 Task: Open a Blog Post Template save the file as worksheetAdd Heading 'Biotechnology' ,with the main content Biotechnology involves the application of biological processes, organisms, or systems to develop technological solutions. It encompasses areas such as genetic engineering, pharmaceuticals, agriculture, and environmental remediation. Biotechnology offers potential advancements in areas like drug discovery, biofuels, and sustainable agriculture practices. ,with the main content Biotechnology involves the application of biological processes, organisms, or systems to develop technological solutions. It encompasses areas such as genetic engineering, pharmaceuticals, agriculture, and environmental remediation. Biotechnology offers potential advancements in areas like drug discovery, biofuels, and sustainable agriculture practices.and font size to the main content 20 Apply Font Style Kunstler Scriptand font size to the heading 16 Change heading alignment to  Center
Action: Mouse moved to (25, 28)
Screenshot: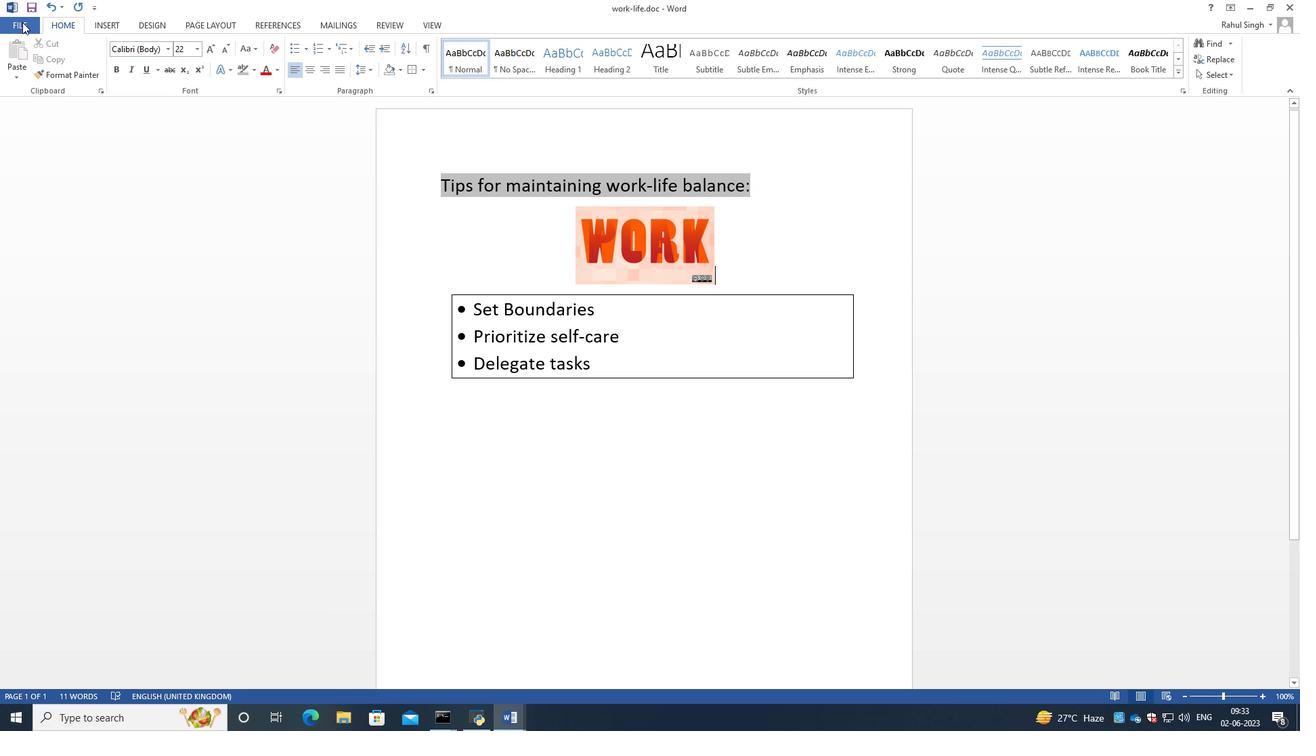 
Action: Mouse pressed left at (25, 28)
Screenshot: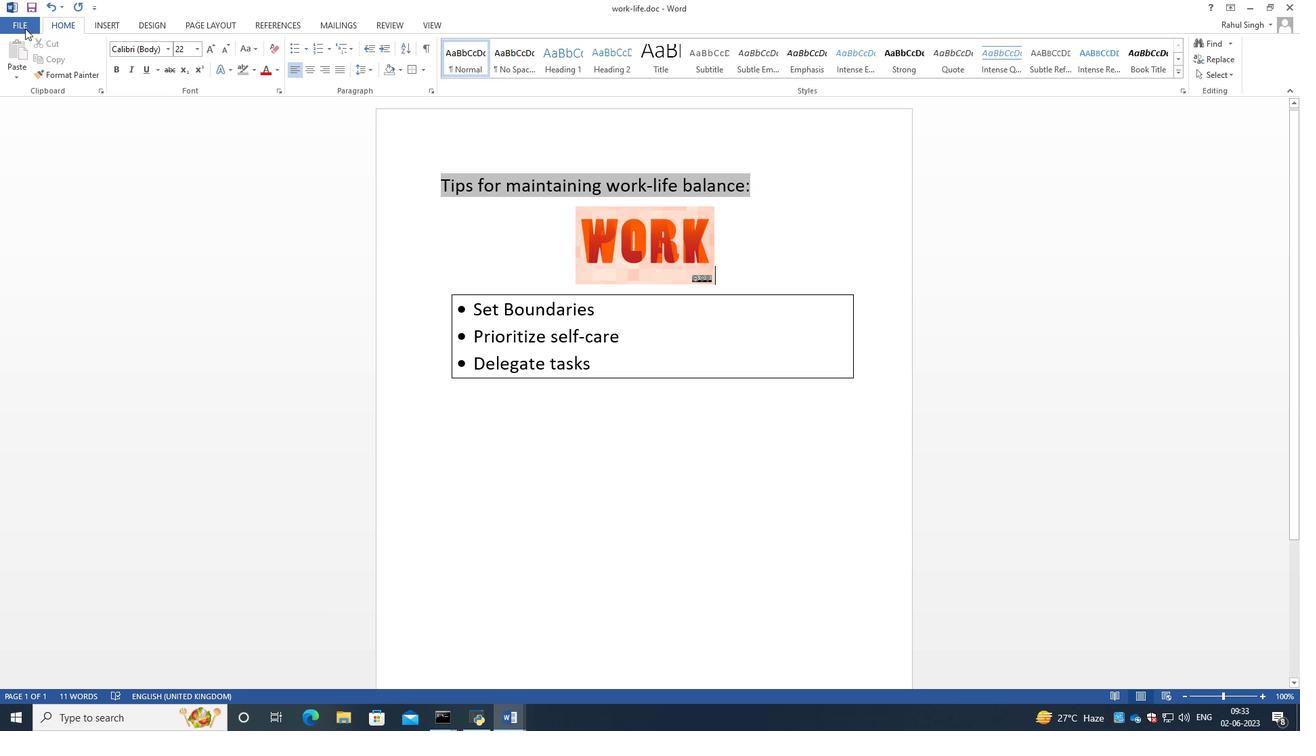 
Action: Mouse moved to (46, 89)
Screenshot: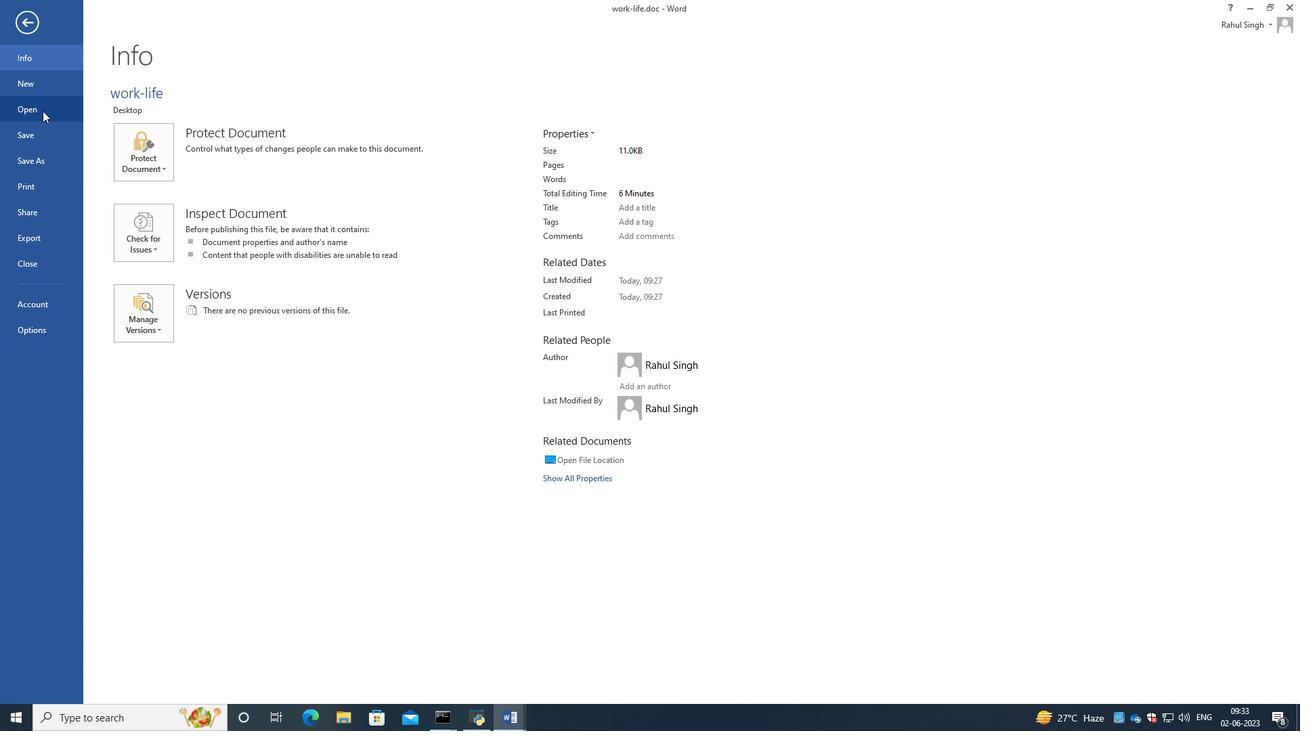 
Action: Mouse pressed left at (46, 89)
Screenshot: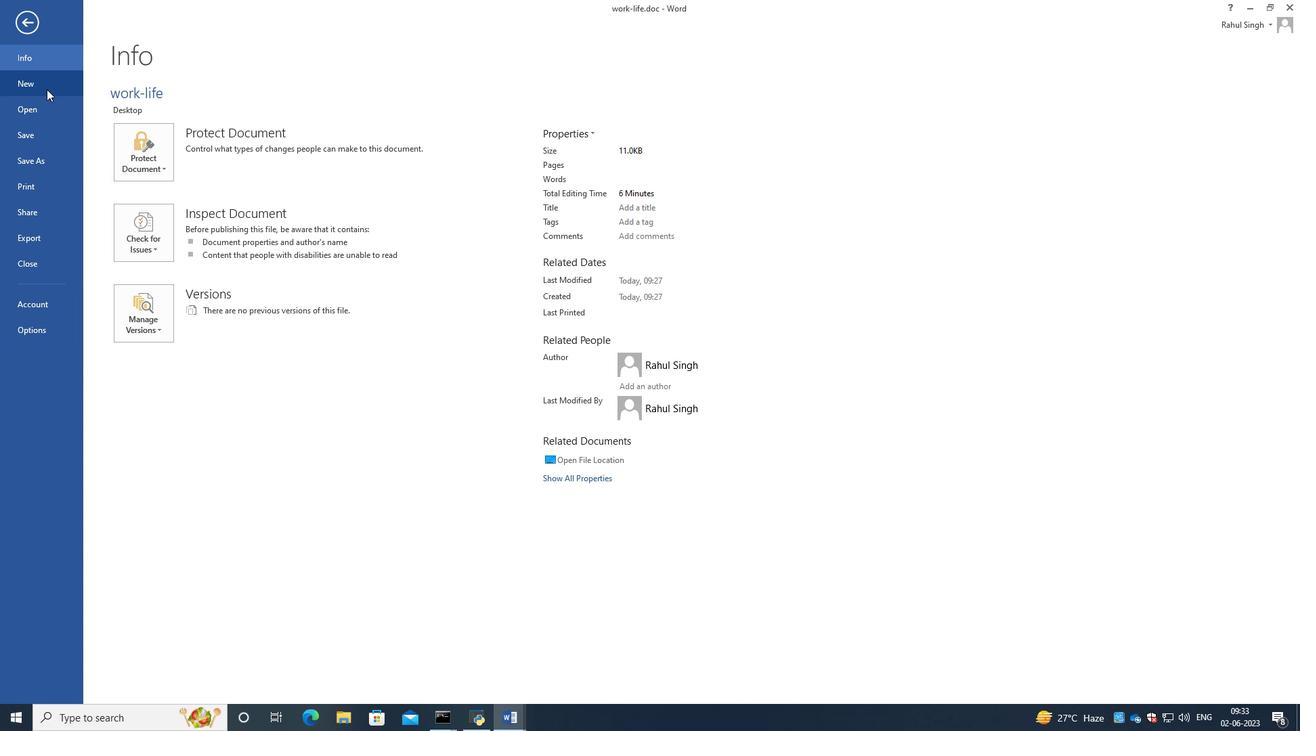 
Action: Mouse moved to (189, 206)
Screenshot: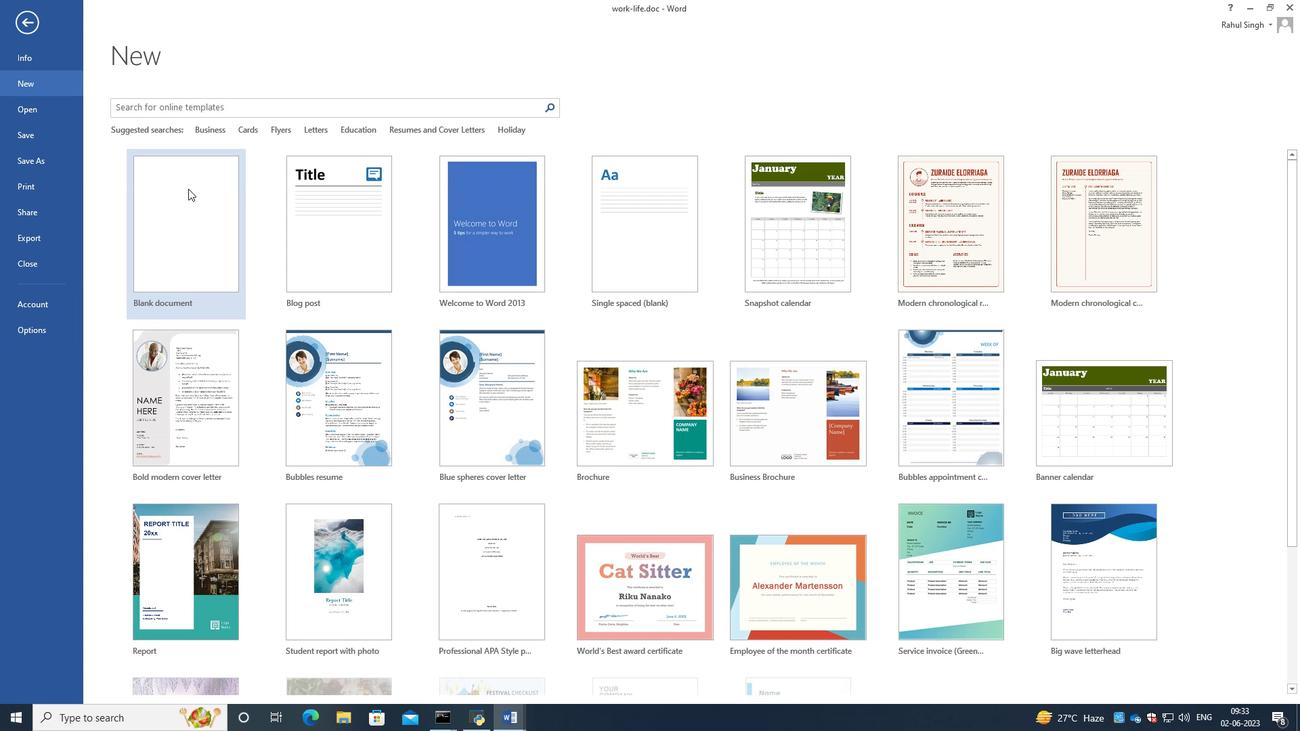 
Action: Mouse pressed left at (189, 206)
Screenshot: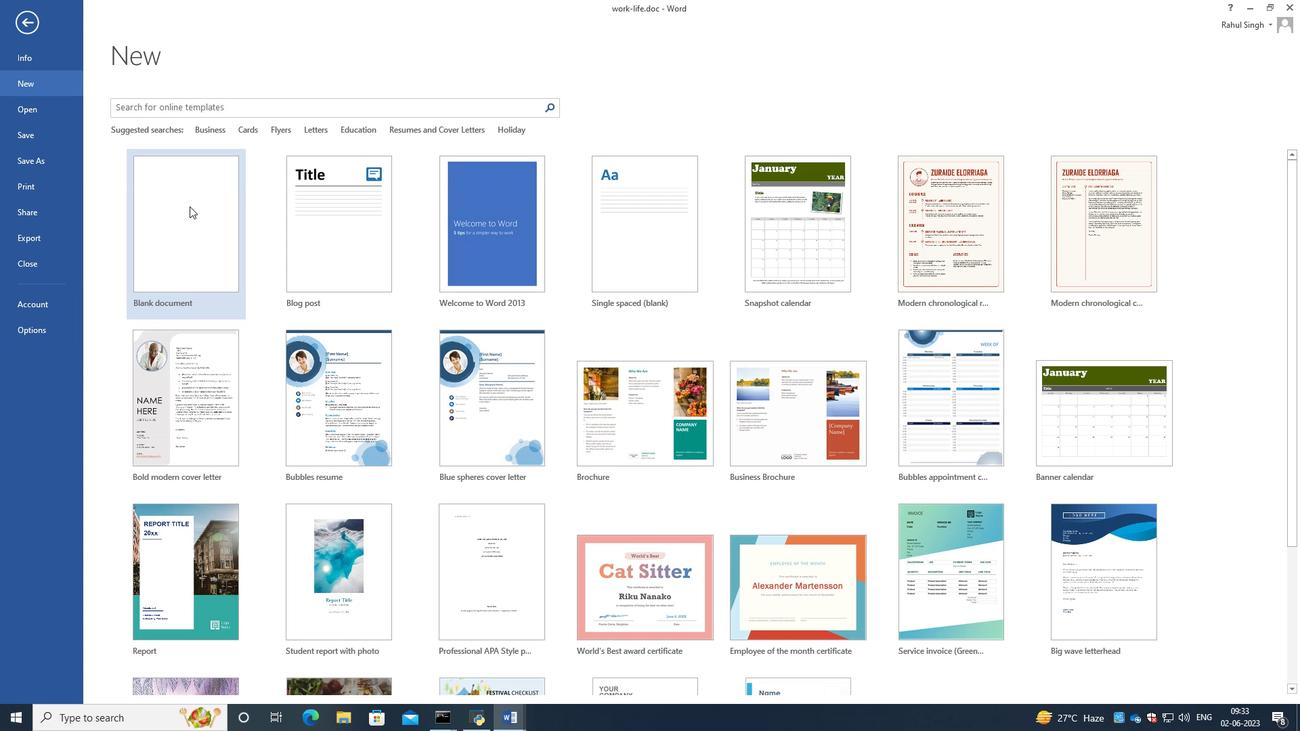 
Action: Mouse moved to (24, 27)
Screenshot: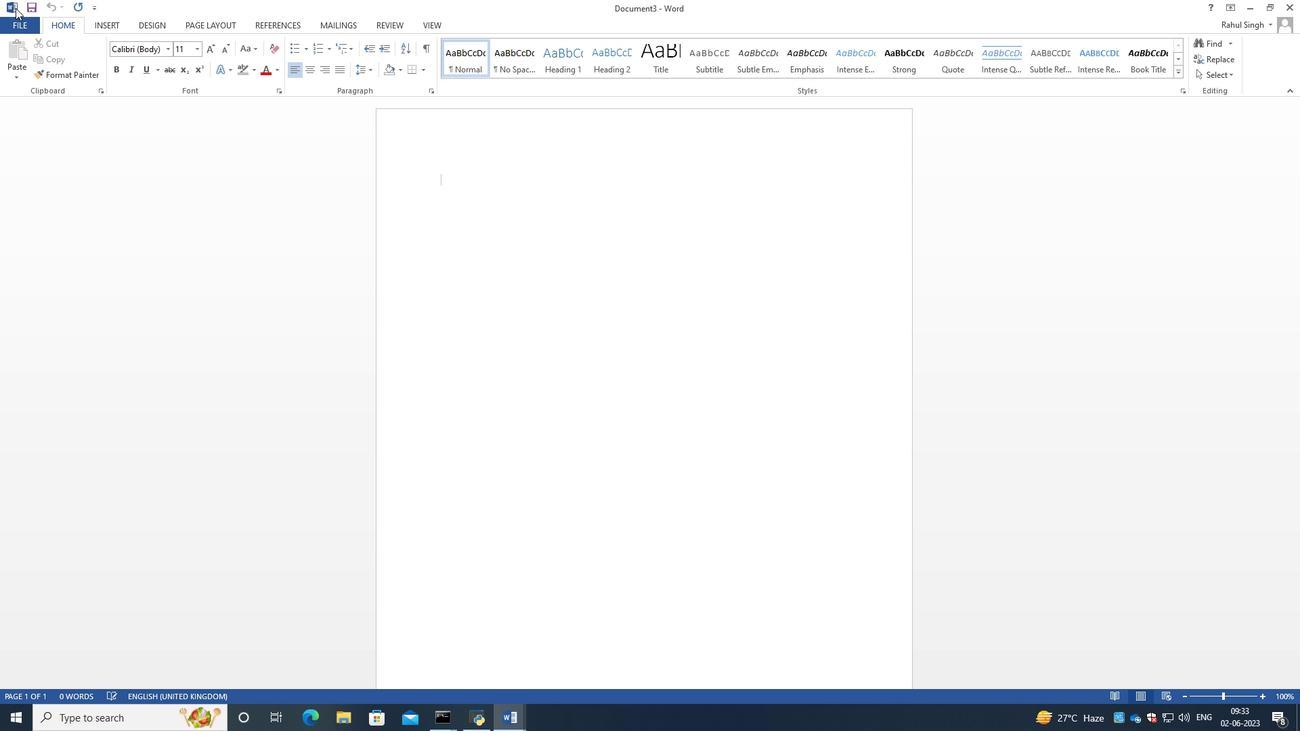 
Action: Mouse pressed left at (24, 27)
Screenshot: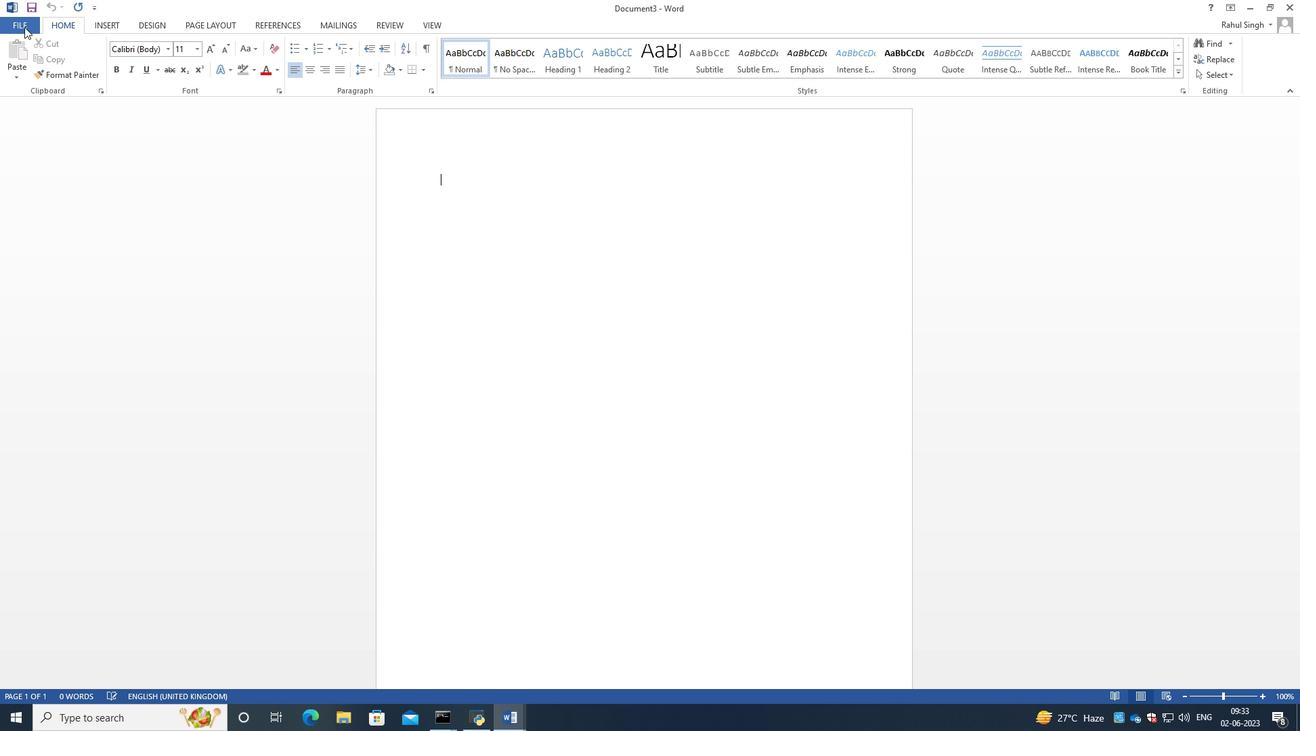 
Action: Mouse moved to (45, 155)
Screenshot: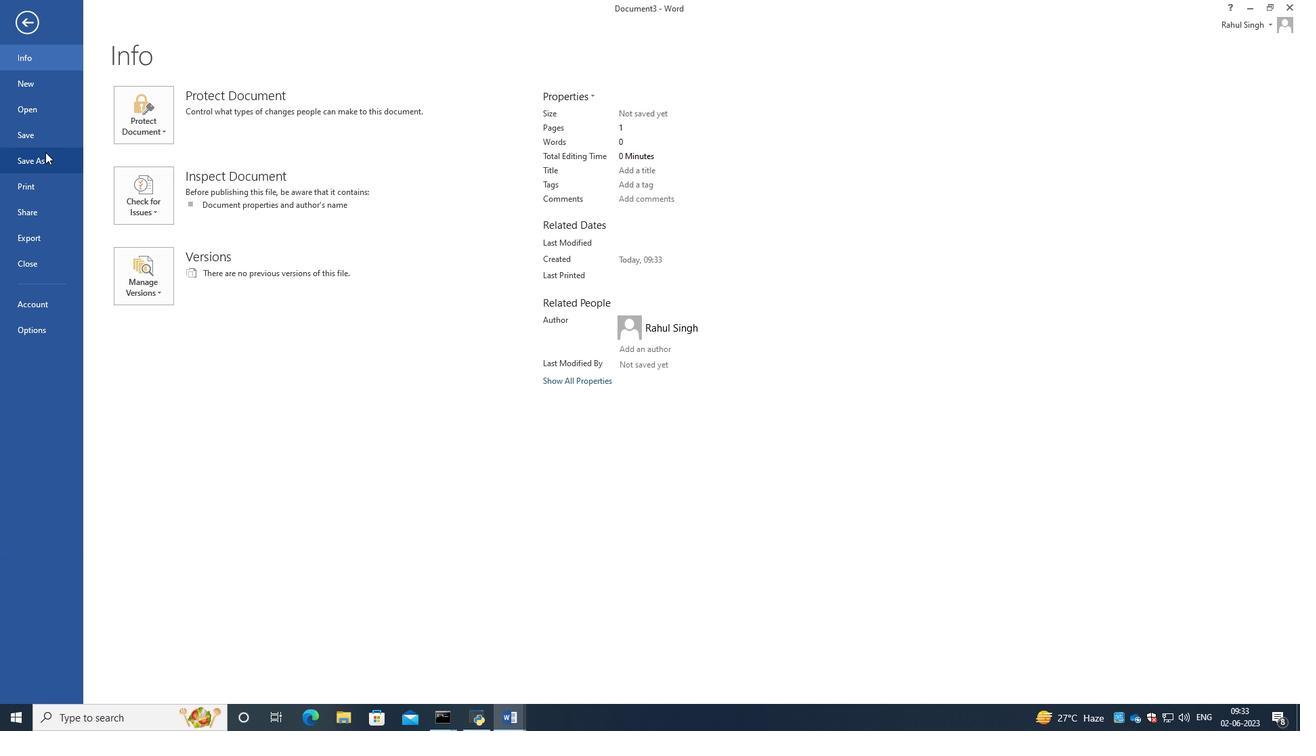 
Action: Mouse pressed left at (45, 155)
Screenshot: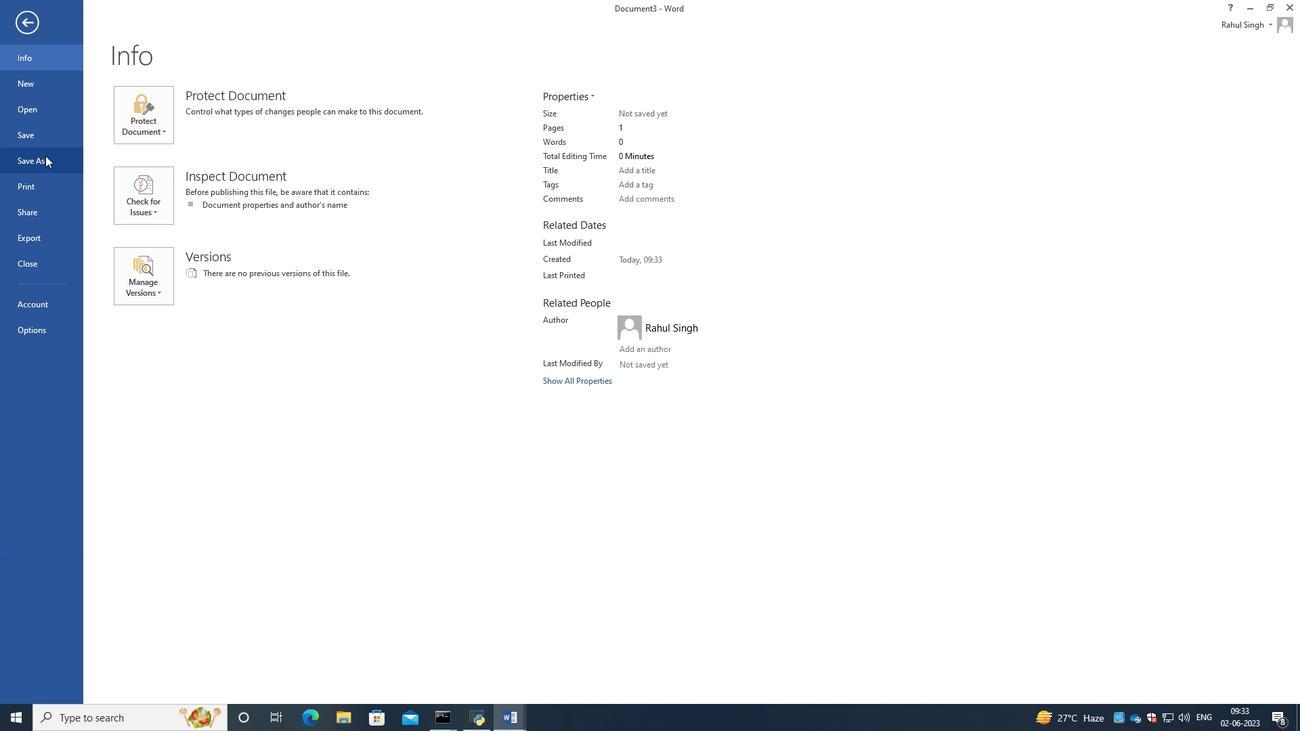 
Action: Mouse moved to (398, 132)
Screenshot: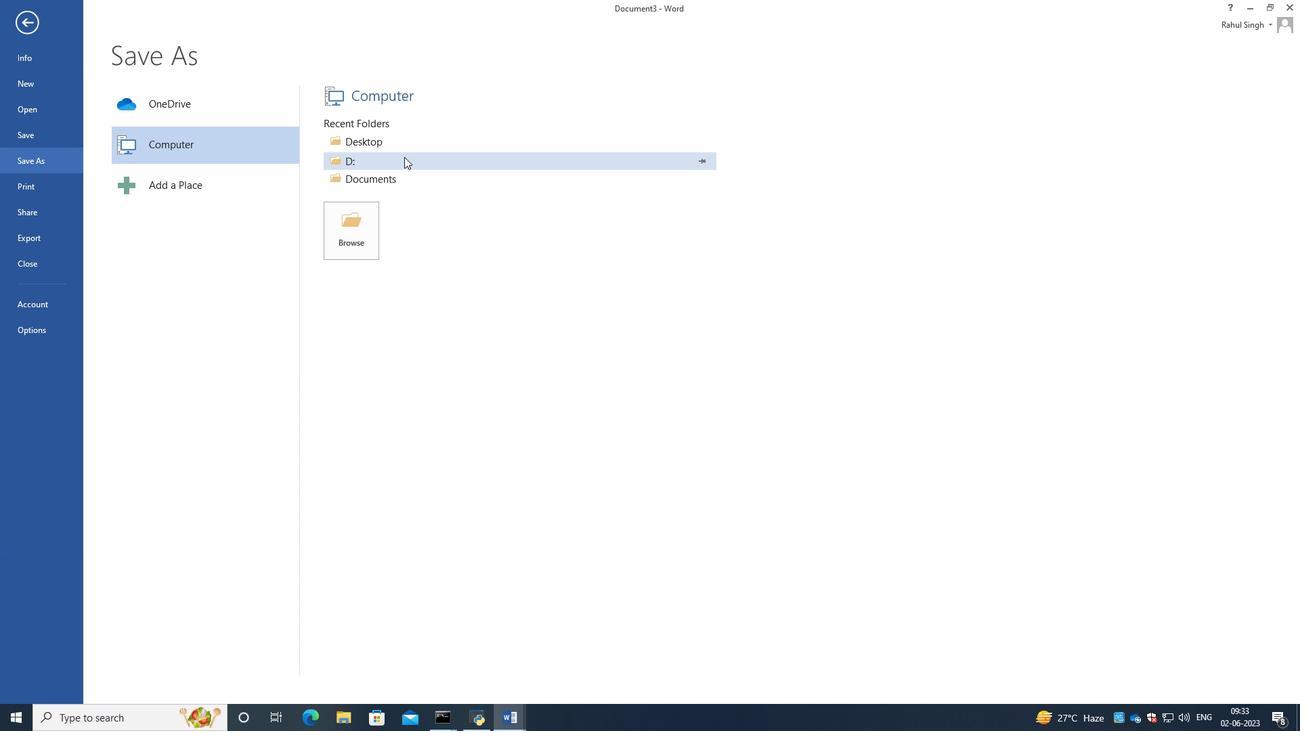 
Action: Mouse pressed left at (398, 132)
Screenshot: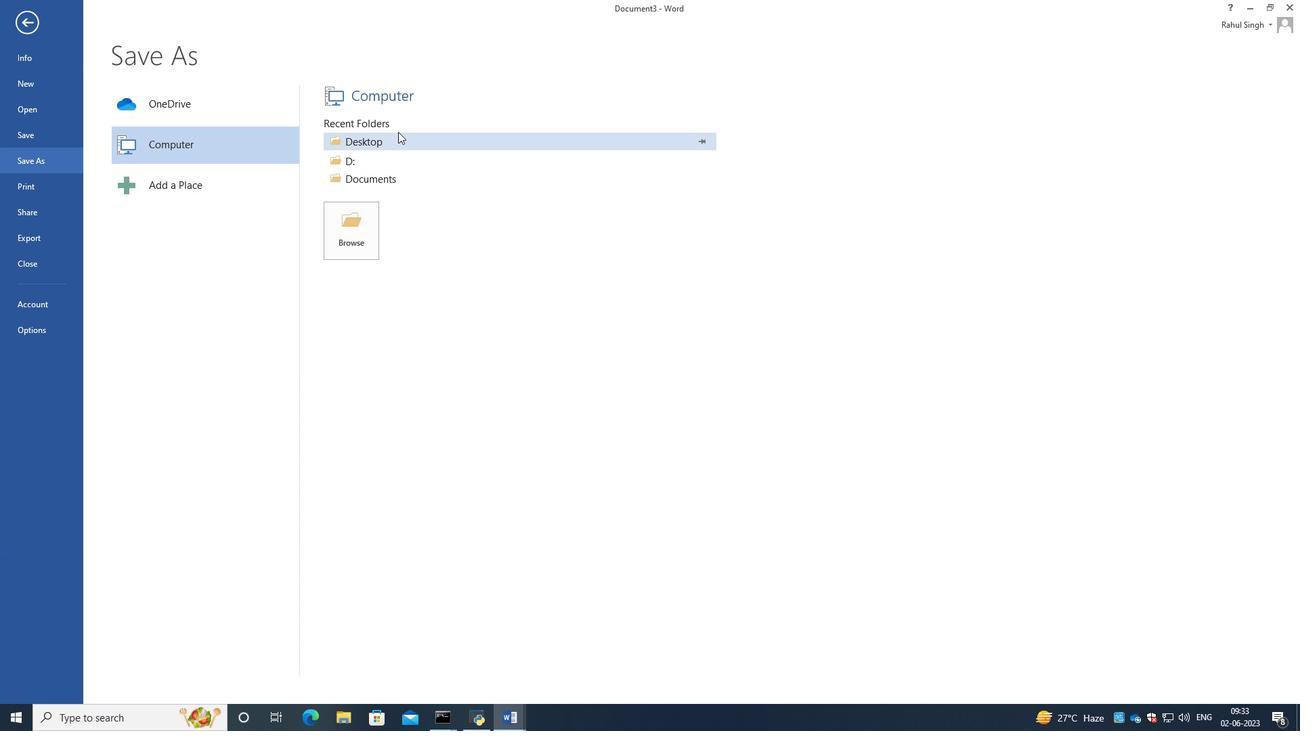 
Action: Mouse moved to (396, 141)
Screenshot: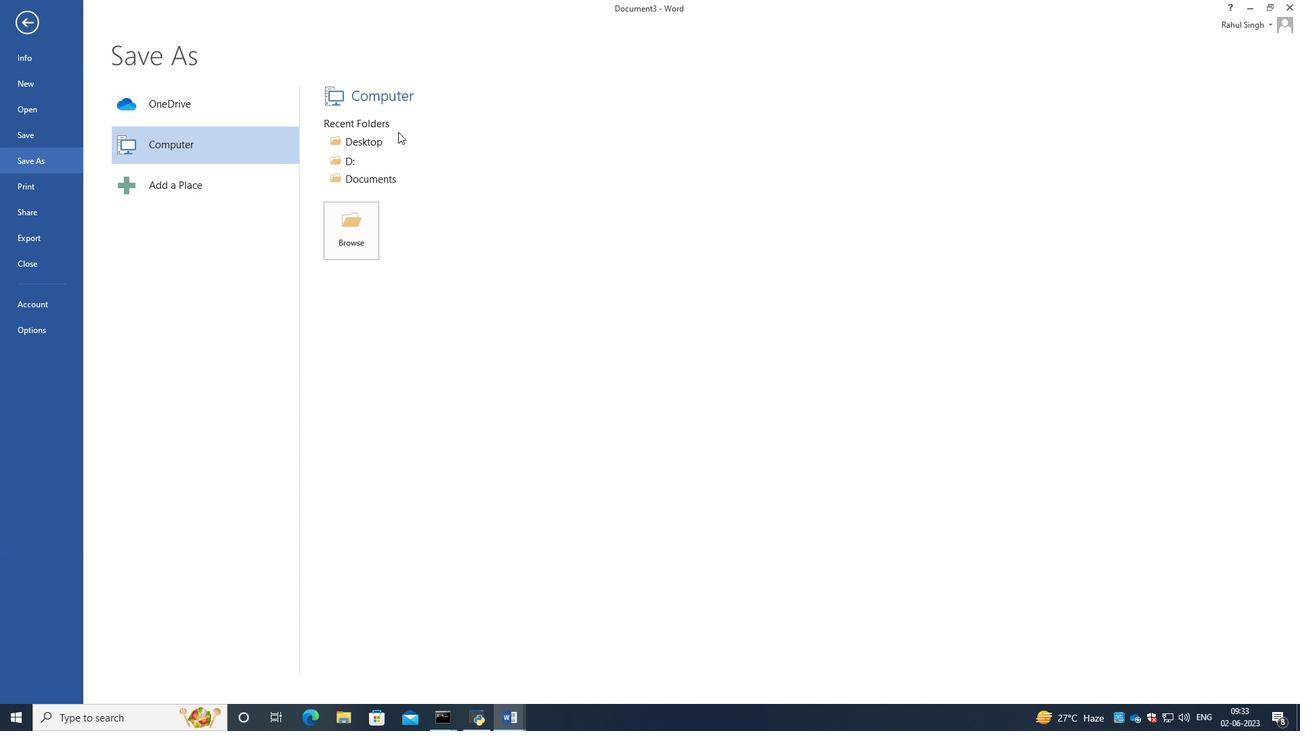 
Action: Mouse pressed left at (396, 141)
Screenshot: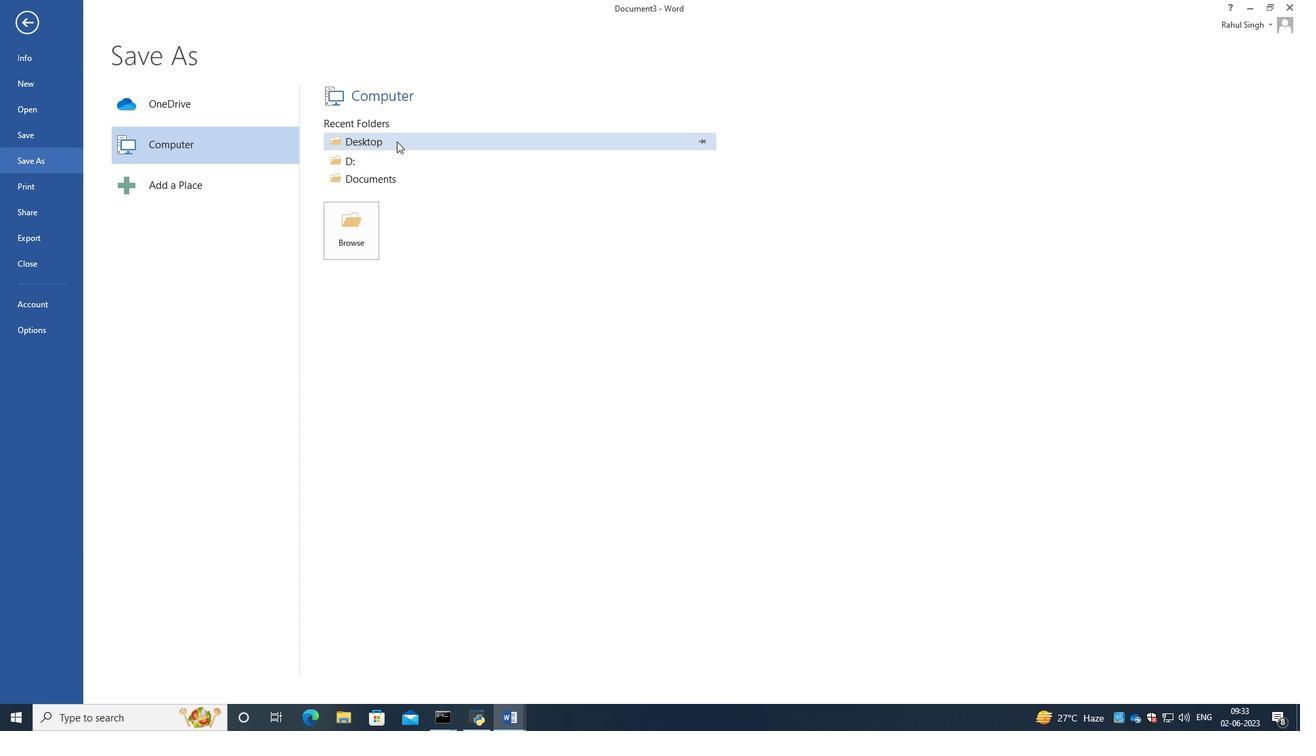 
Action: Mouse moved to (429, 226)
Screenshot: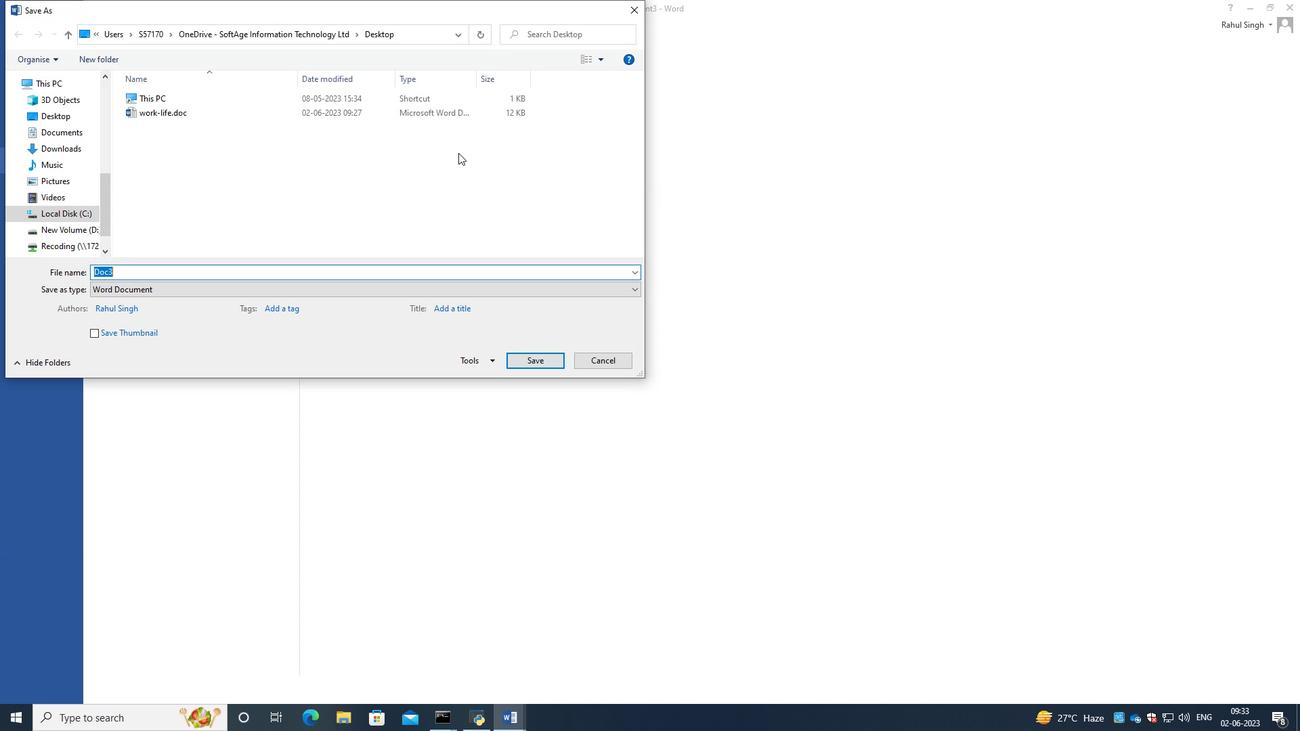 
Action: Key pressed worksheet<Key.enter>
Screenshot: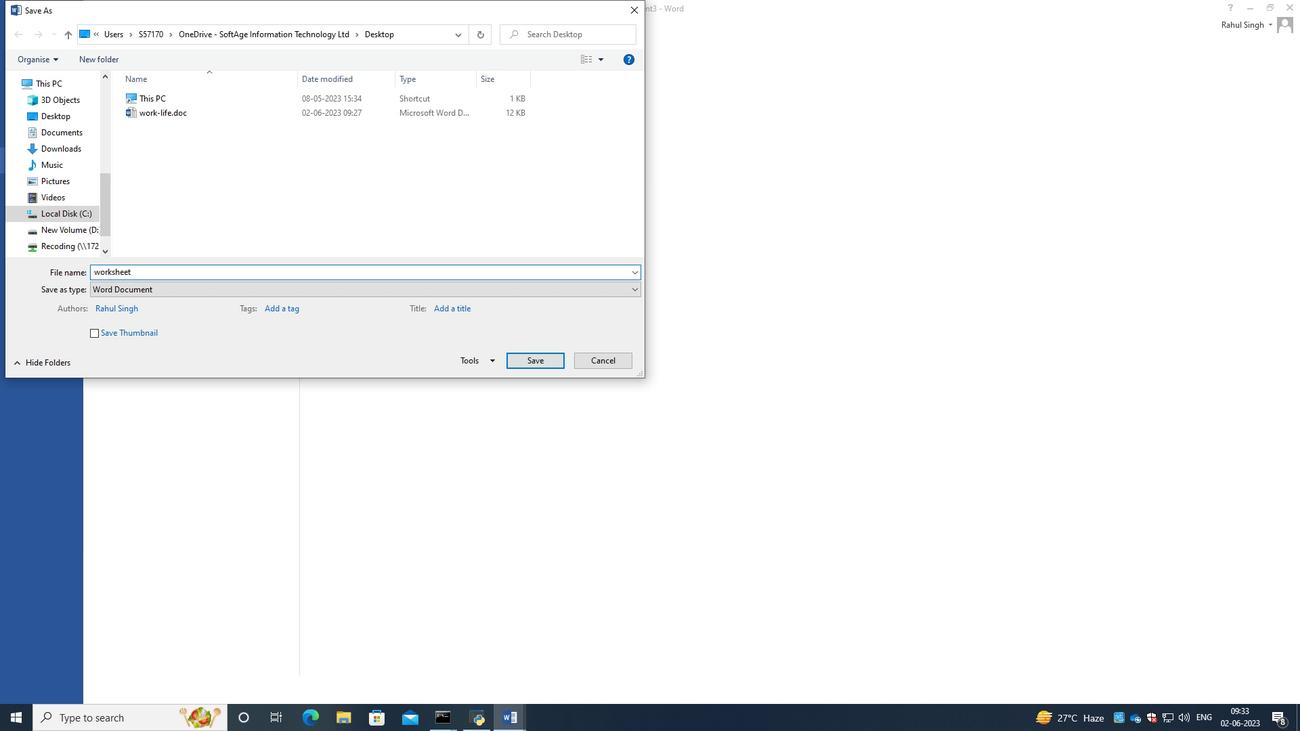 
Action: Mouse moved to (471, 204)
Screenshot: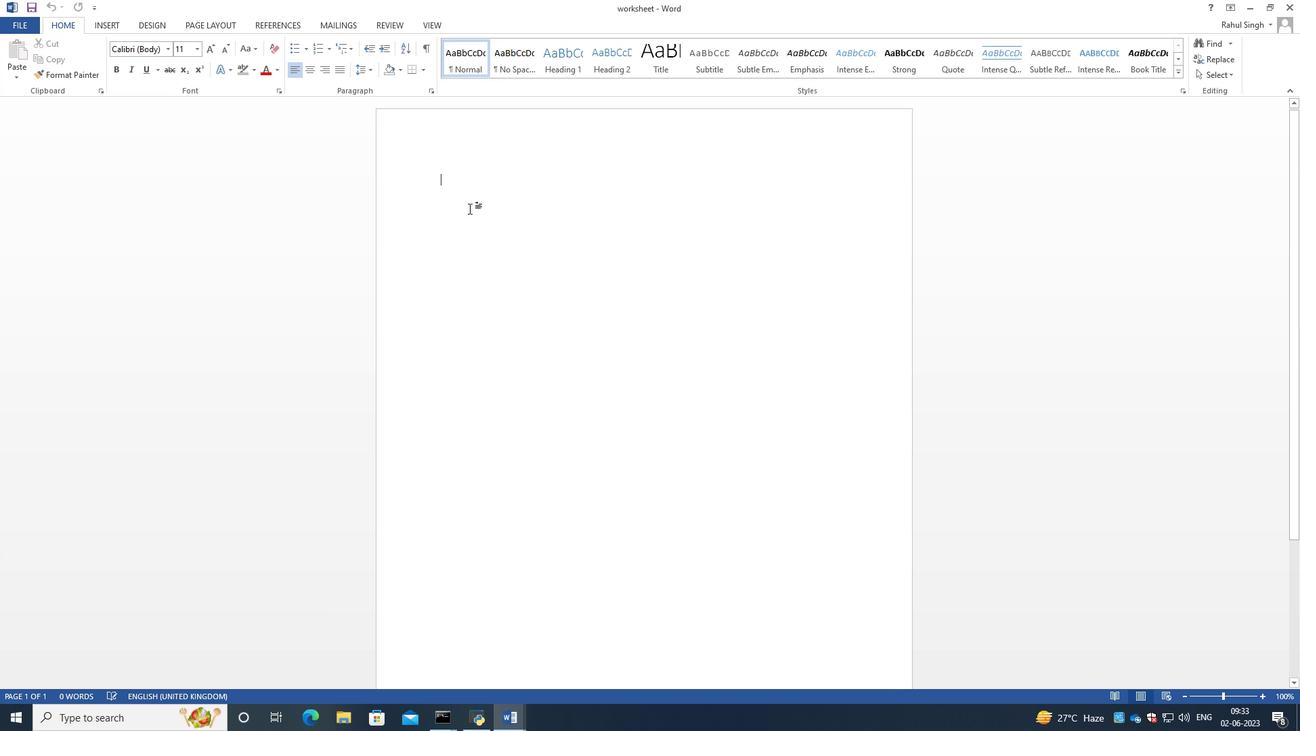 
Action: Key pressed <Key.caps_lock>B<Key.caps_lock>iotechnology<Key.enter><Key.caps_lock>B<Key.caps_lock>iotechnolg<Key.backspace>ogy<Key.space>involves<Key.space>the<Key.space>application<Key.space>of<Key.space>bil<Key.backspace>ological<Key.space>involves<Key.space>th<Key.space><Key.backspace>e<Key.space>application<Key.space>of<Key.space>biological<Key.space>processes,<Key.space>organisms<Key.space><Key.backspace>,<Key.space>or<Key.space>systems<Key.space>to<Key.space>develop<Key.space>technological<Key.space>solution.<Key.space><Key.caps_lock>I<Key.caps_lock>t<Key.space>encompasses<Key.space>areas<Key.space>such<Key.space>as<Key.space>gent<Key.backspace>etic<Key.space>engineering,<Key.space>or<Key.space>system<Key.space>to<Key.space>develop<Key.space>technological<Key.space>solutios<Key.backspace>ns.<Key.space><Key.caps_lock>I<Key.caps_lock>t<Key.space>encompassesare<Key.backspace><Key.backspace><Key.backspace><Key.space>area<Key.space>such<Key.space>as<Key.space>gentic<Key.space>eng<Key.backspace><Key.backspace><Key.backspace><Key.backspace><Key.backspace><Key.backspace><Key.backspace><Key.backspace>netic<Key.space>engineering<Key.space>,<Key.space>pharmaceuticals,<Key.space>agriculture,<Key.space>and<Key.space>enviour<Key.backspace><Key.backspace><Key.backspace>romental<Key.space>remediation.<Key.space><Key.caps_lock>
Screenshot: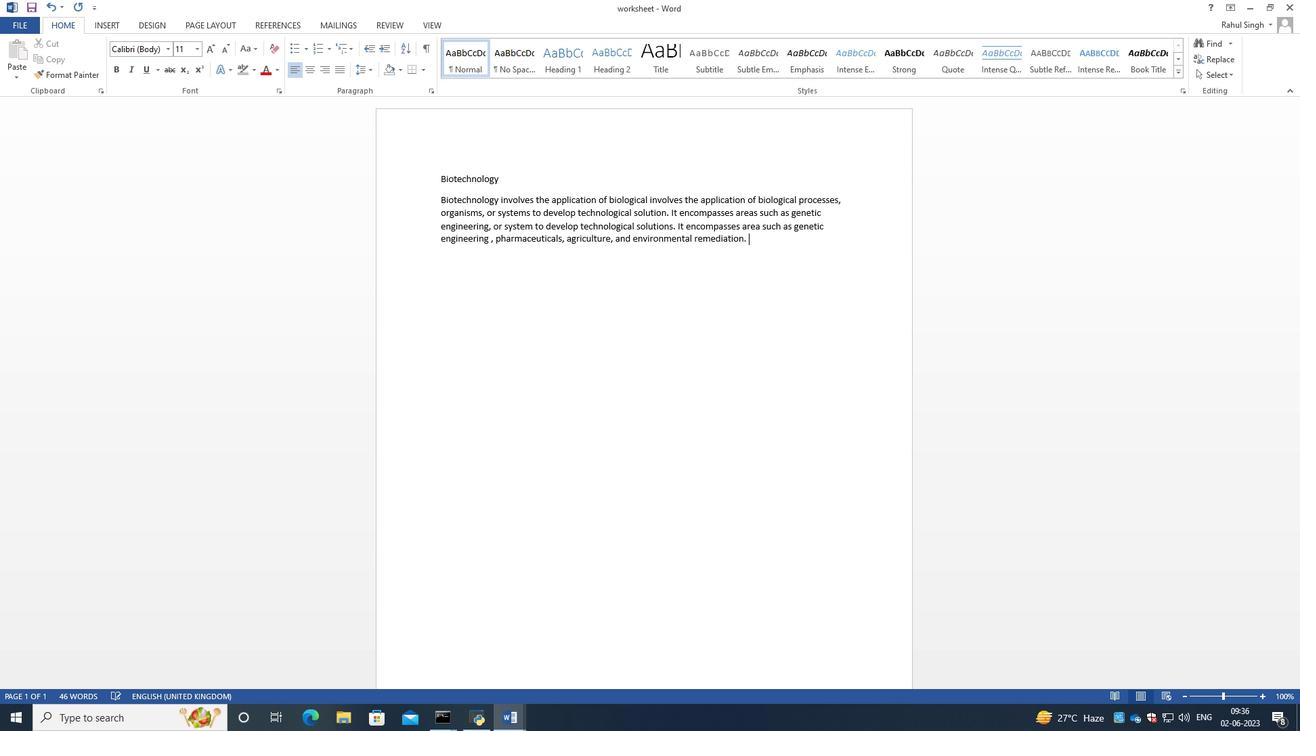 
Action: Mouse moved to (490, 239)
Screenshot: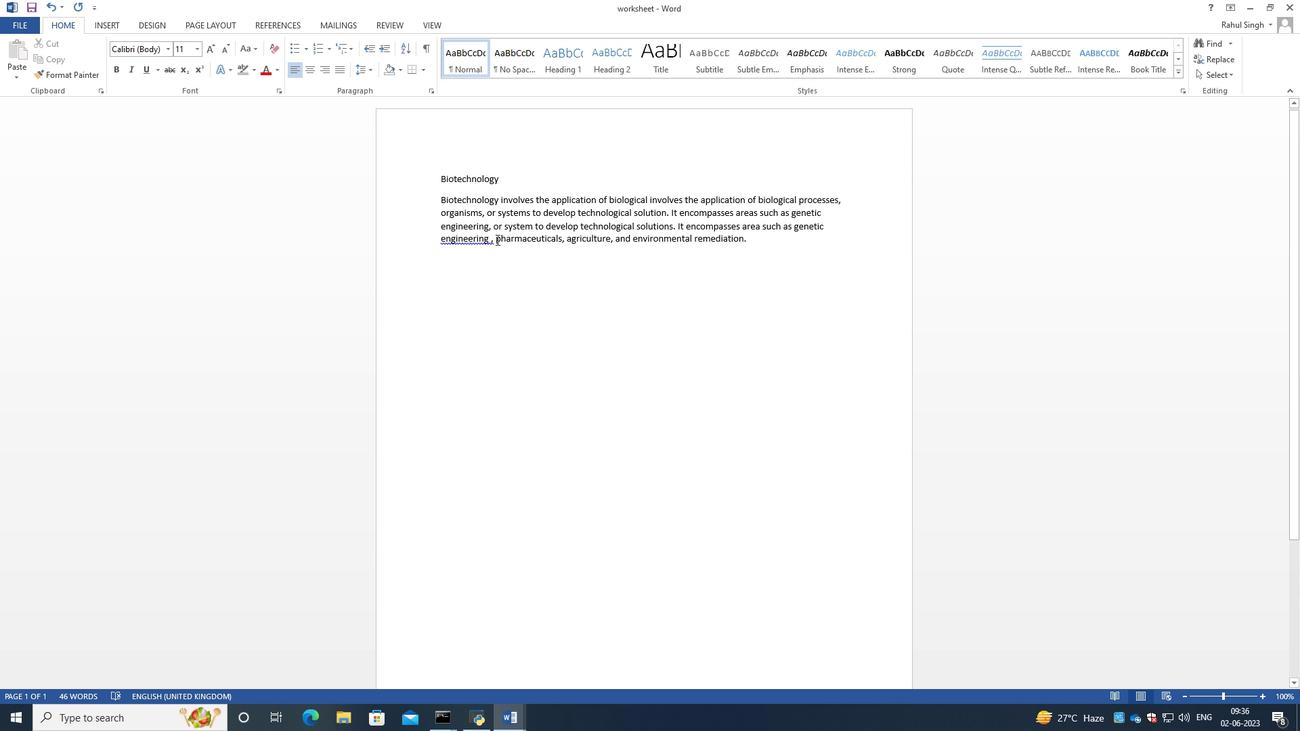 
Action: Mouse pressed left at (490, 239)
Screenshot: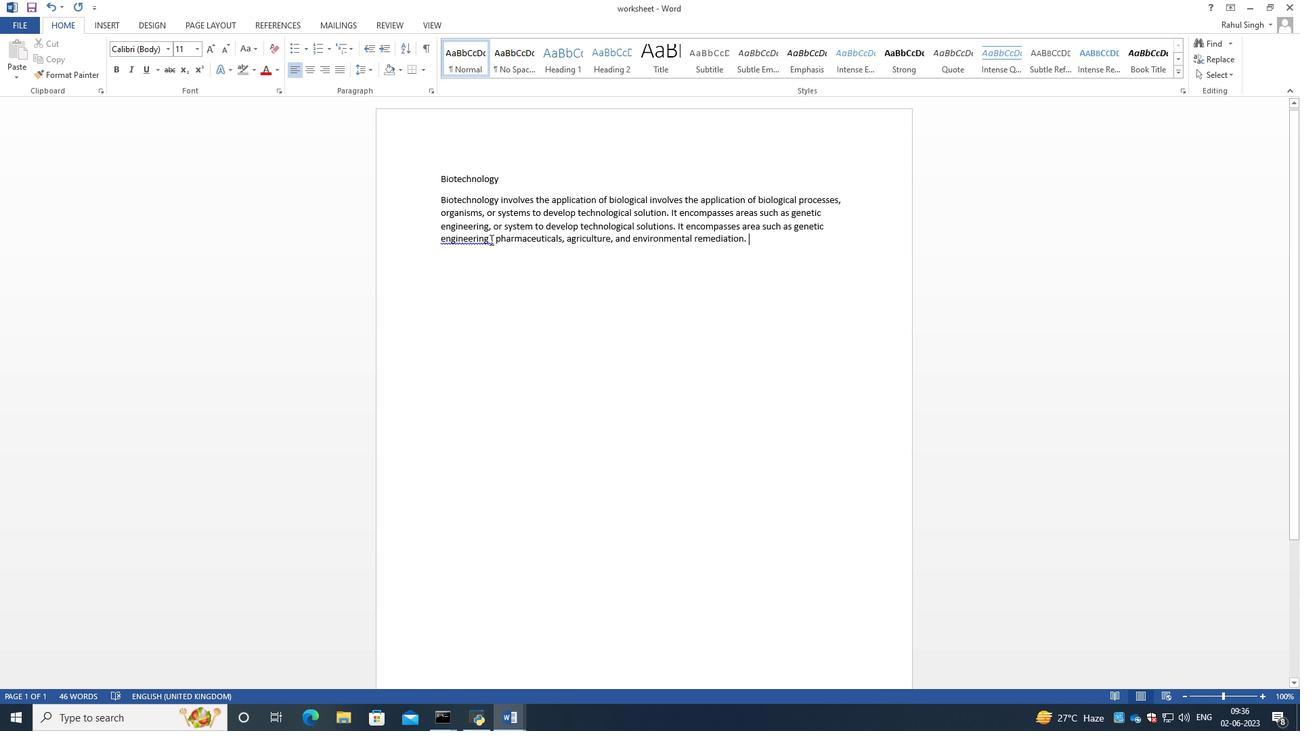 
Action: Mouse moved to (513, 258)
Screenshot: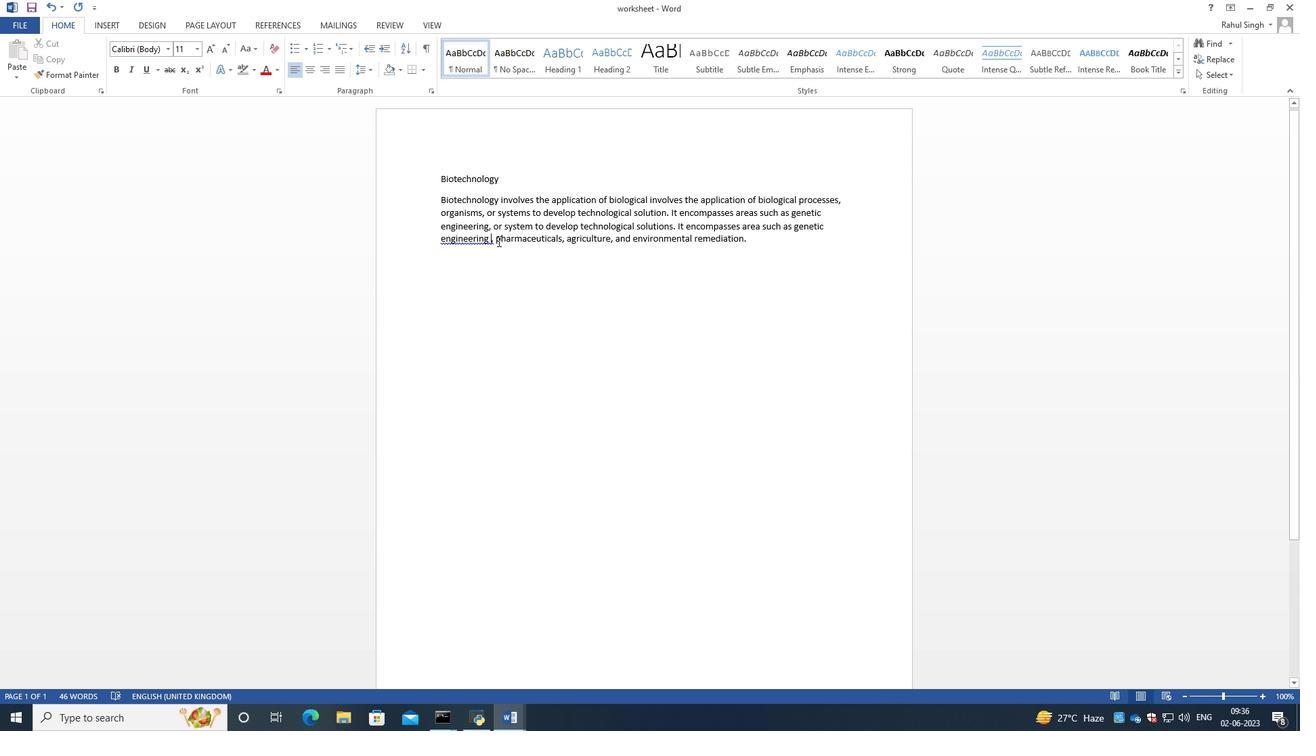 
Action: Key pressed <Key.backspace>
Screenshot: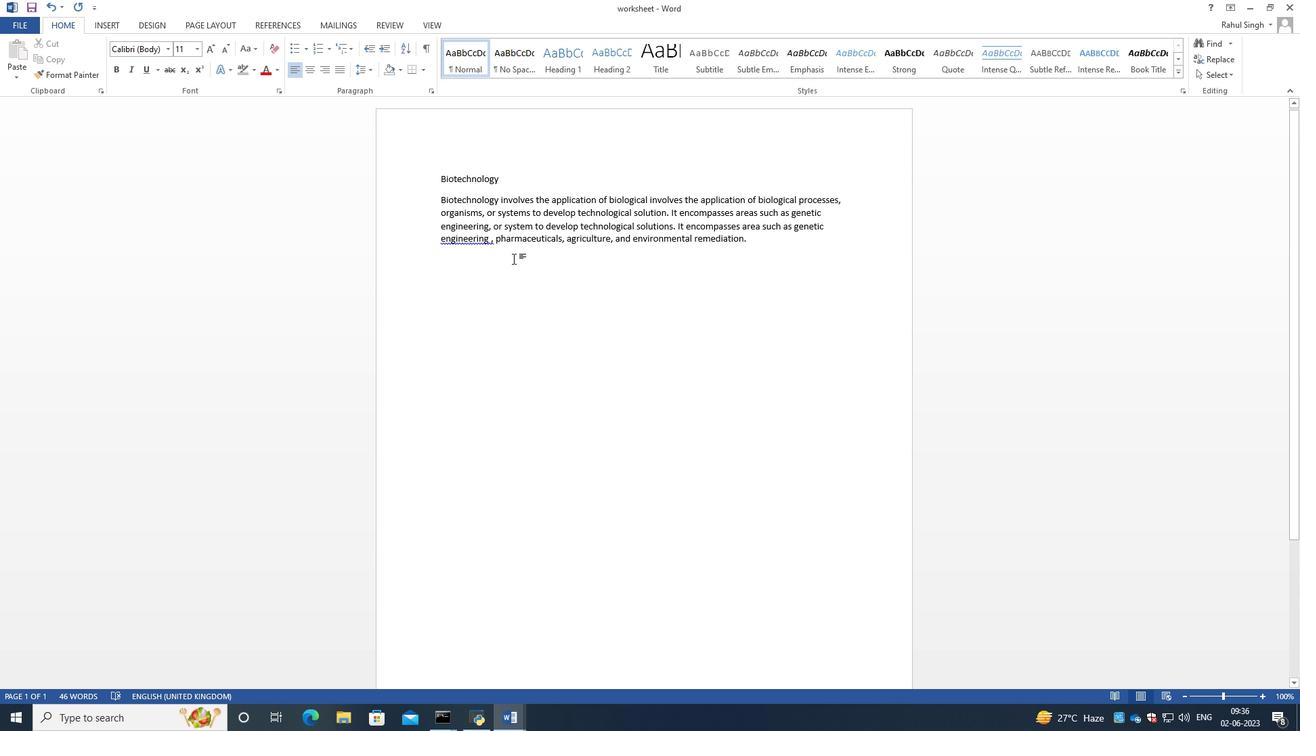 
Action: Mouse moved to (752, 243)
Screenshot: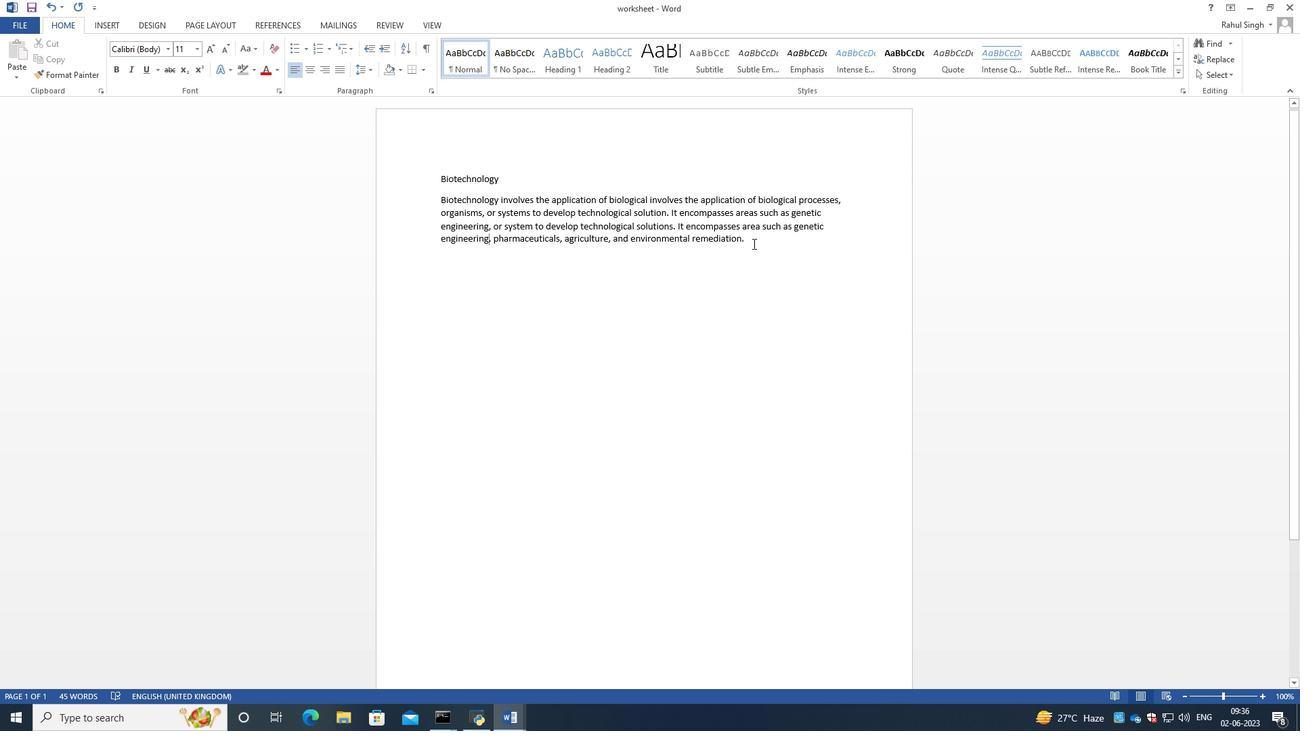 
Action: Mouse pressed left at (752, 243)
Screenshot: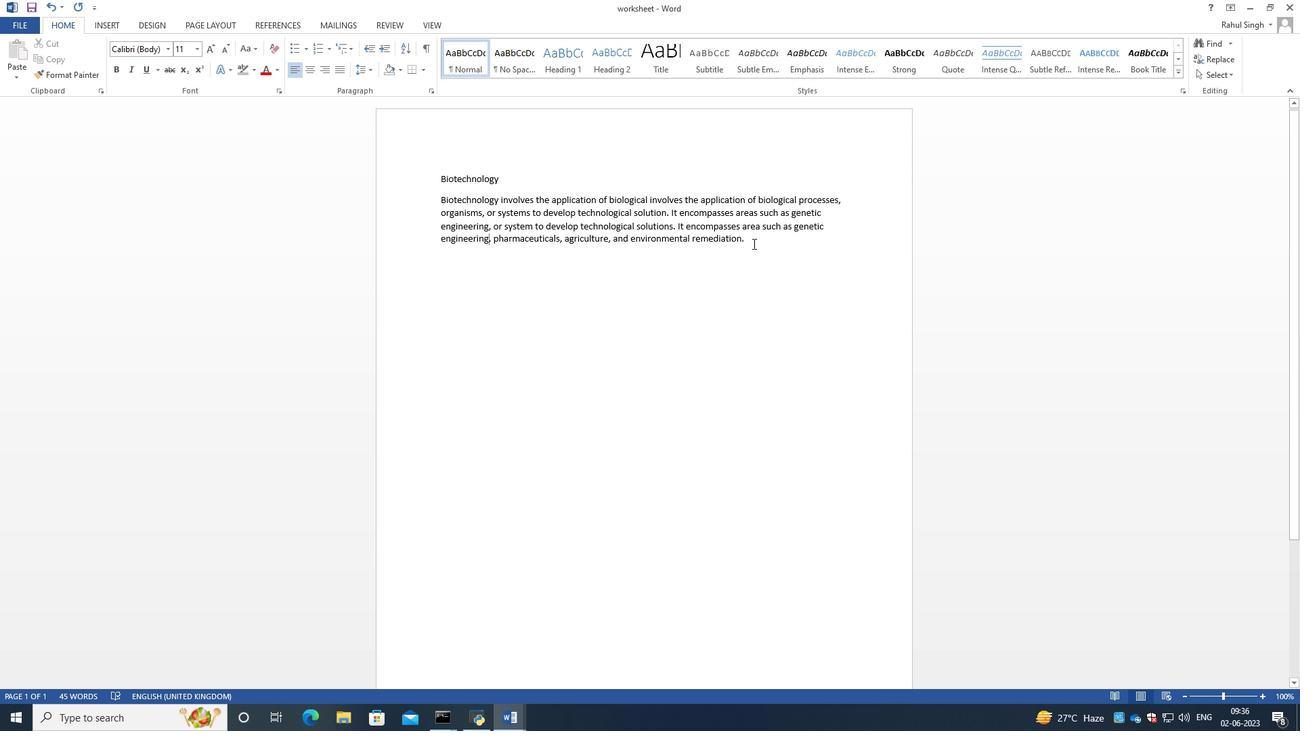 
Action: Key pressed <Key.space><Key.caps_lock>b<Key.caps_lock>IO<Key.backspace><Key.backspace><Key.backspace>B<Key.caps_lock>iotechnology<Key.space>offers<Key.space>potential<Key.space>adavancement<Key.space>in<Key.space>are<Key.backspace><Key.backspace><Key.backspace><Key.backspace><Key.backspace><Key.backspace><Key.backspace><Key.backspace><Key.backspace><Key.backspace><Key.backspace><Key.backspace><Key.backspace><Key.backspace><Key.backspace><Key.backspace><Key.backspace><Key.backspace>a<Key.backspace>vancements<Key.space>in<Key.space>area<Key.space><Key.backspace>s<Key.space>like<Key.space>drug<Key.space>disconv<Key.backspace><Key.backspace>very<Key.space><Key.space><Key.backspace>,<Key.space>bio<Key.backspace><Key.backspace><Key.backspace><Key.backspace><Key.backspace><Key.backspace>,<Key.space>biofuels,<Key.space>and<Key.space>sustainable<Key.space>agriculture<Key.space>practices.
Screenshot: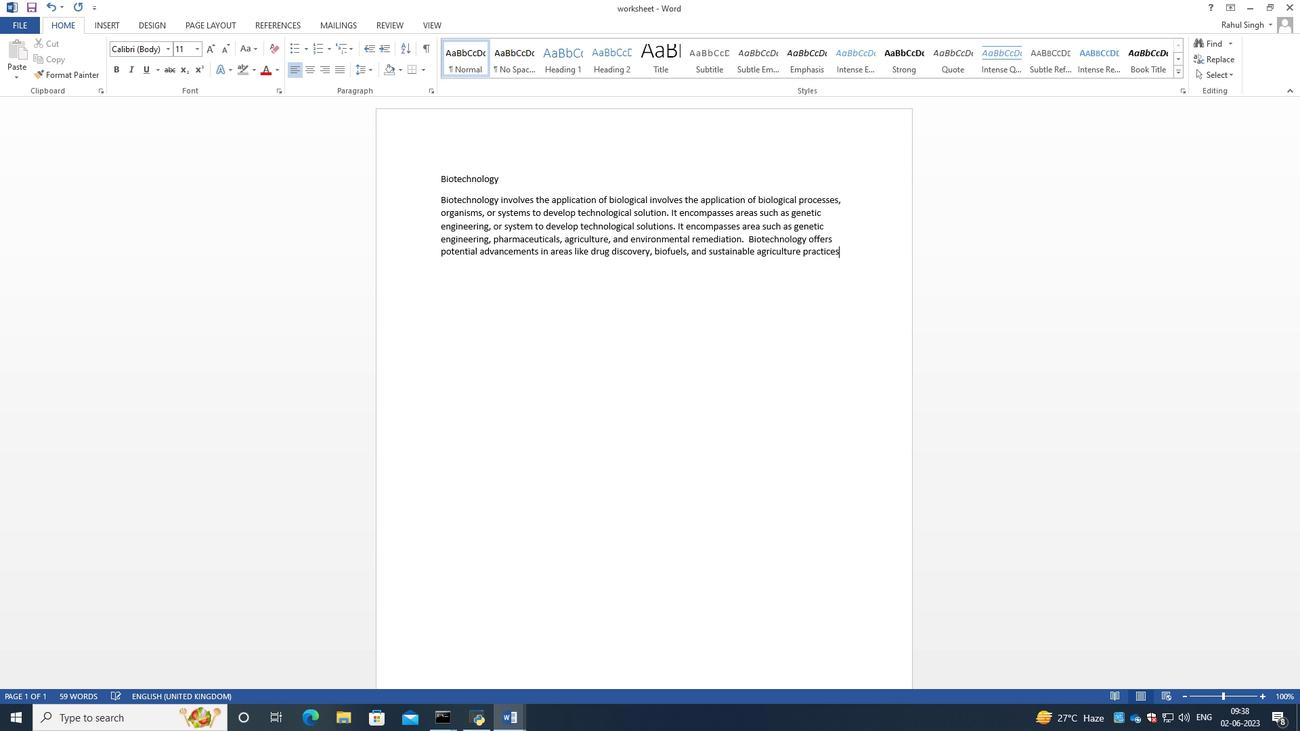 
Action: Mouse moved to (440, 195)
Screenshot: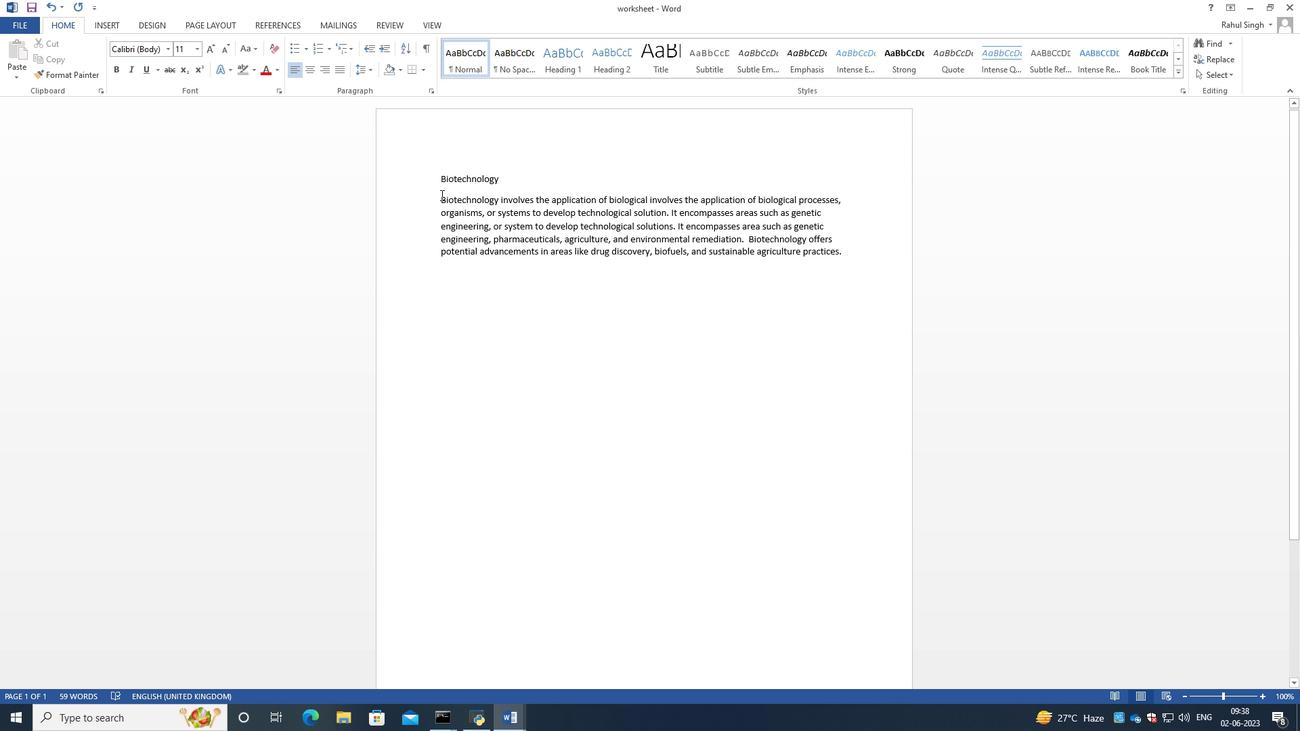 
Action: Mouse pressed left at (440, 195)
Screenshot: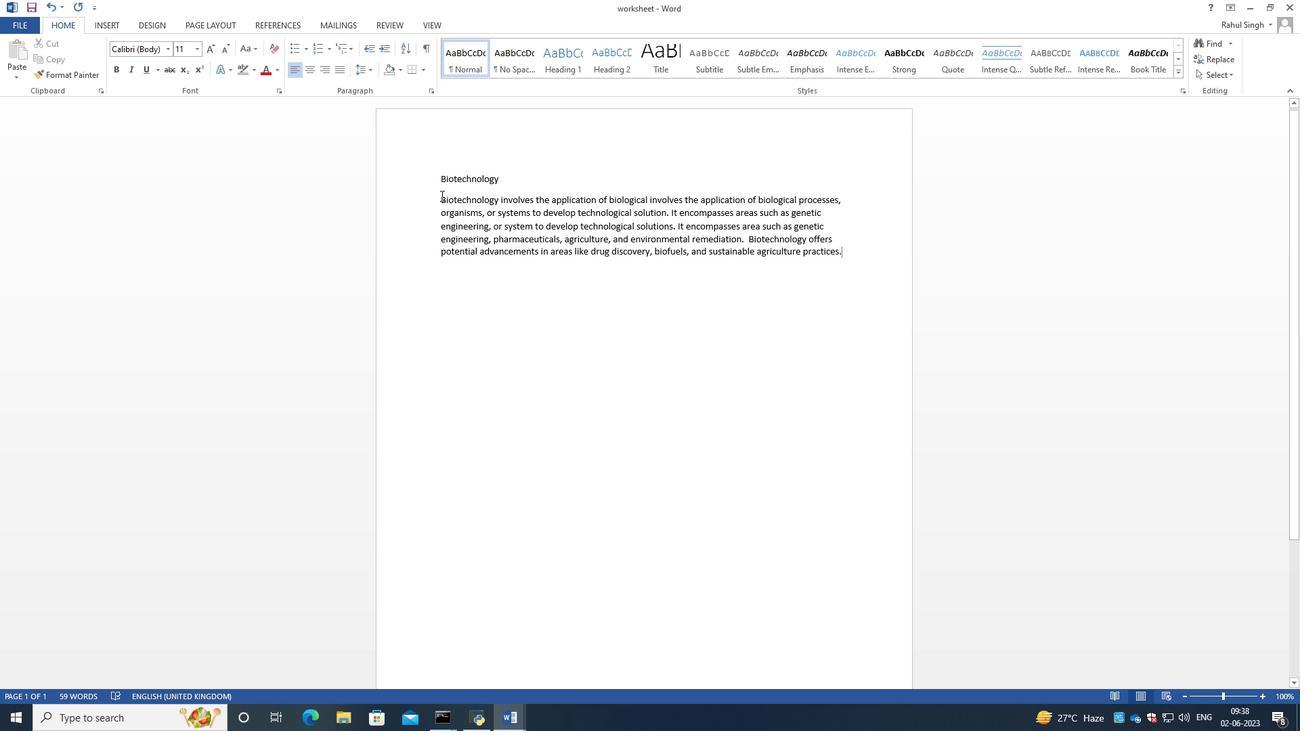 
Action: Mouse moved to (199, 45)
Screenshot: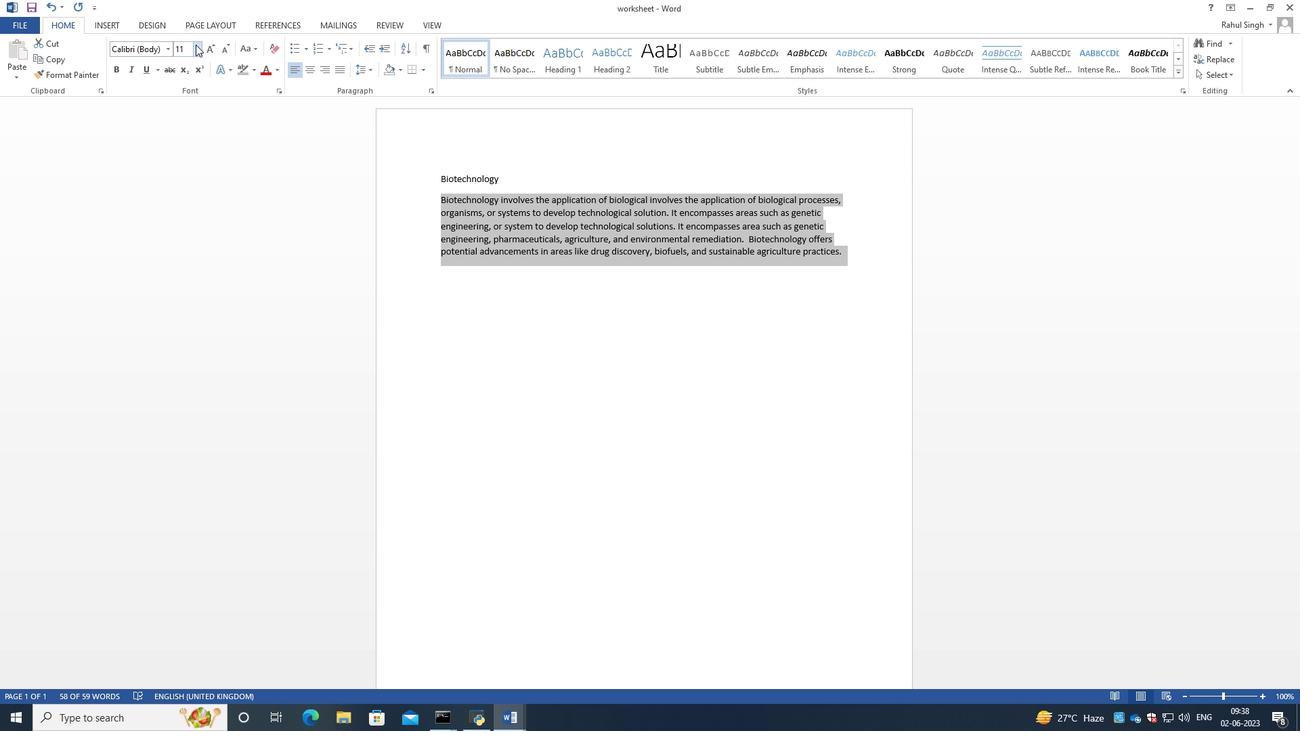 
Action: Mouse pressed left at (199, 45)
Screenshot: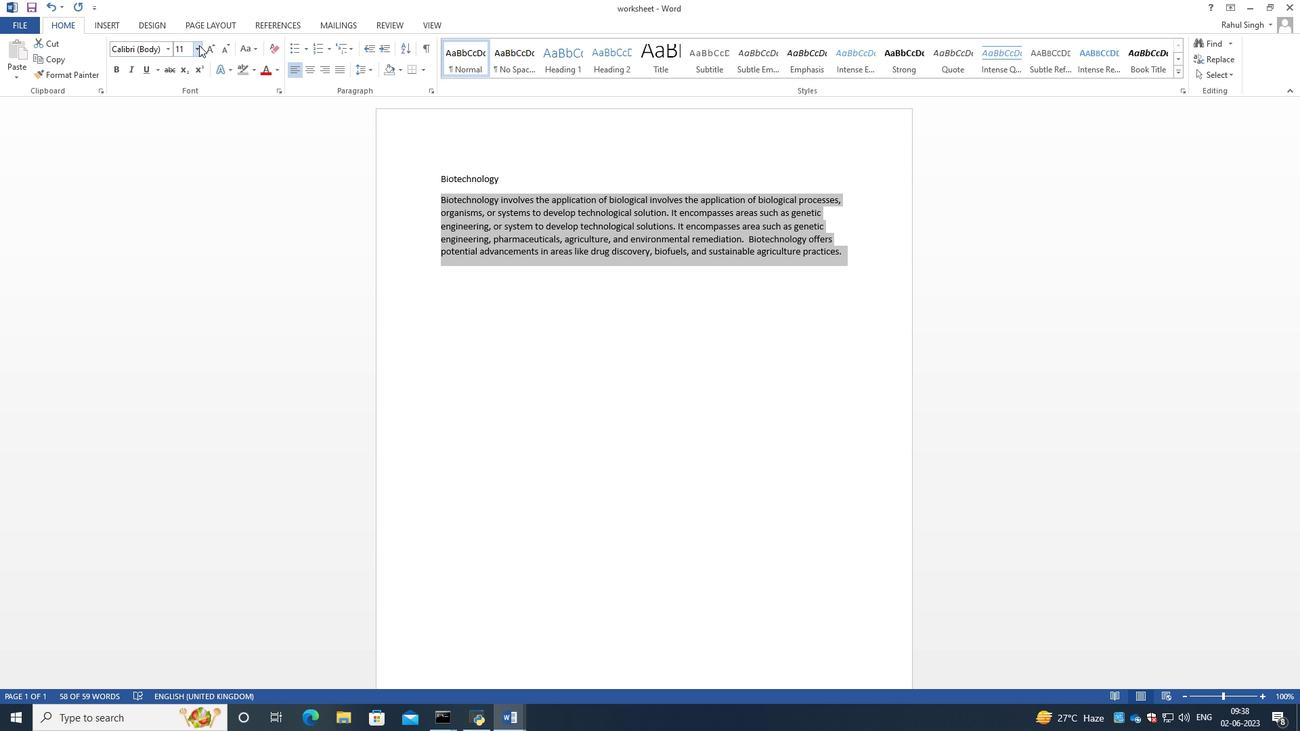 
Action: Mouse moved to (186, 162)
Screenshot: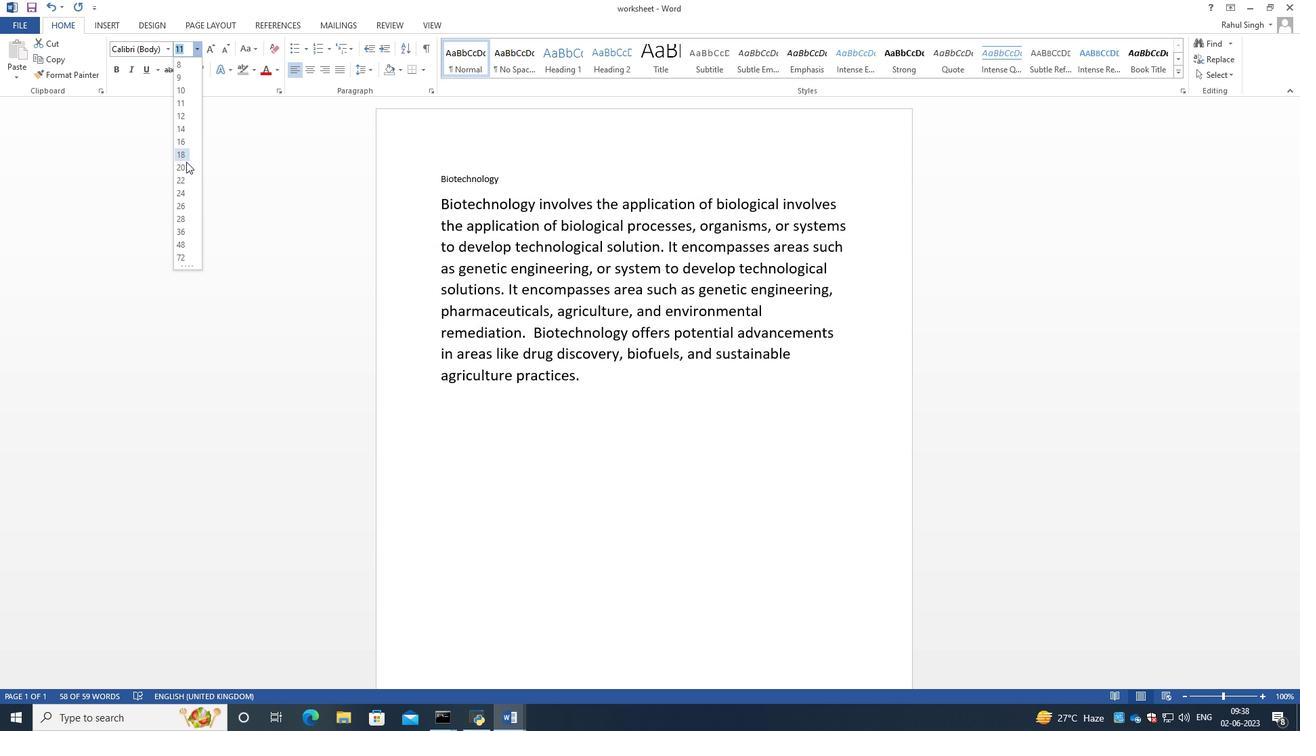 
Action: Mouse pressed left at (186, 162)
Screenshot: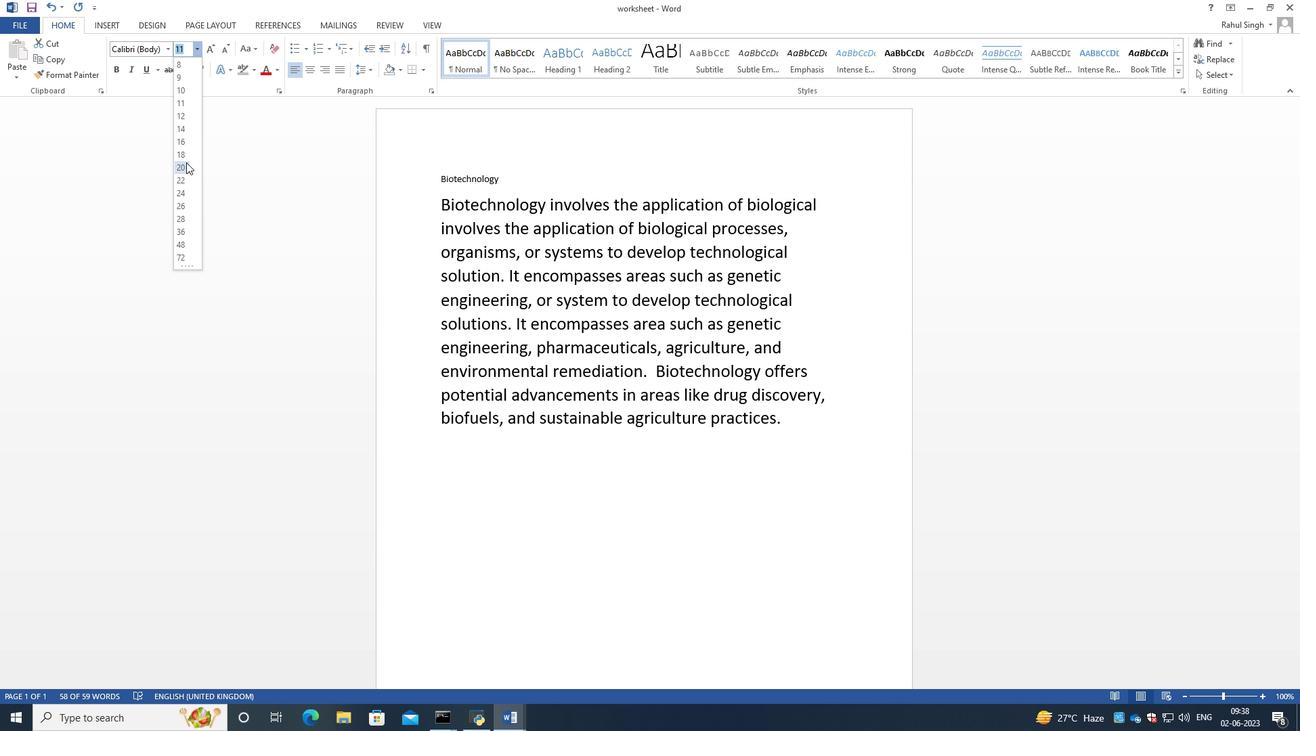 
Action: Mouse moved to (169, 50)
Screenshot: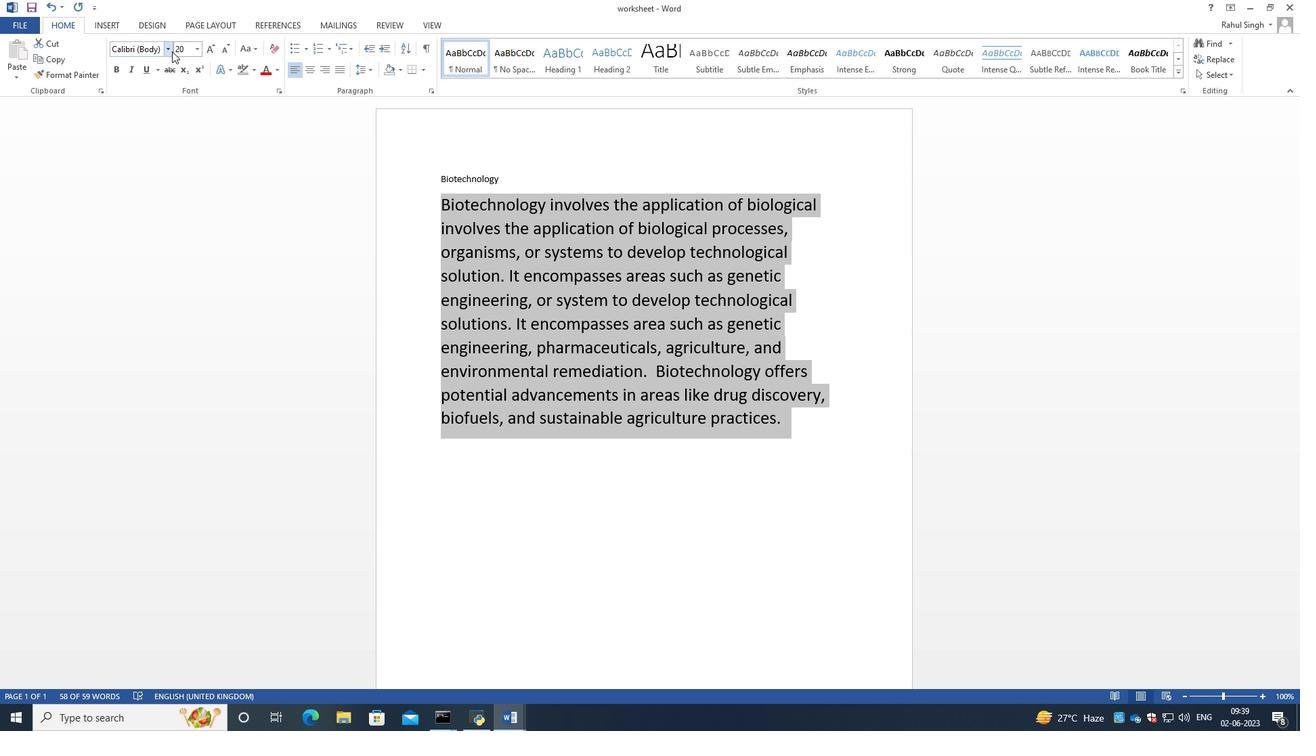 
Action: Mouse pressed left at (169, 50)
Screenshot: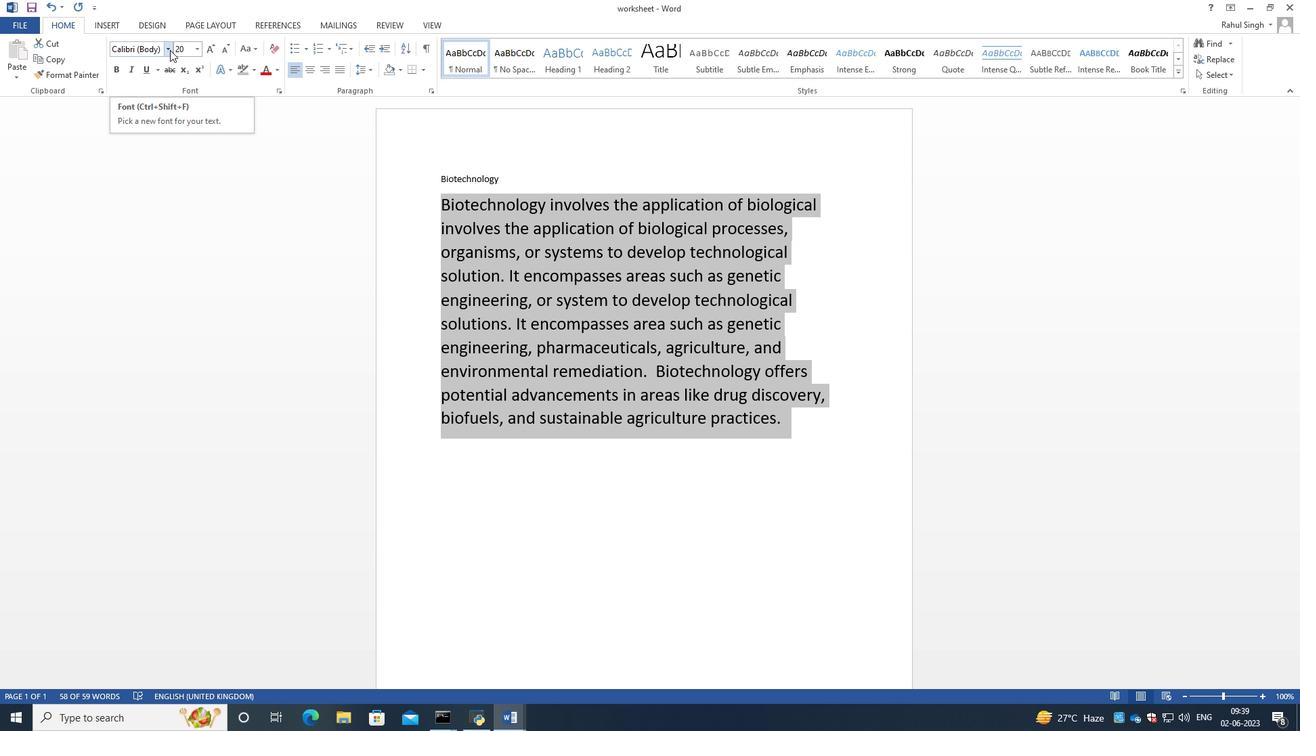 
Action: Mouse moved to (161, 196)
Screenshot: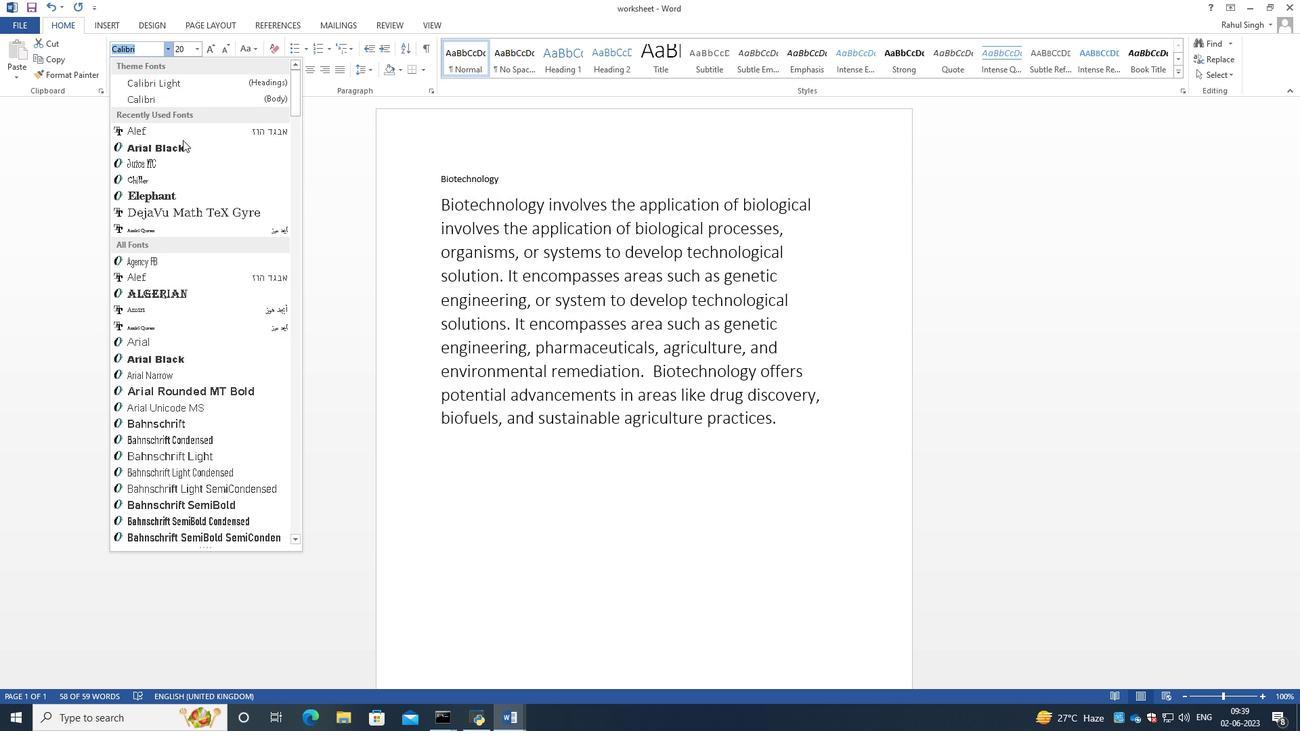 
Action: Key pressed kunstler<Key.tab><Key.enter>
Screenshot: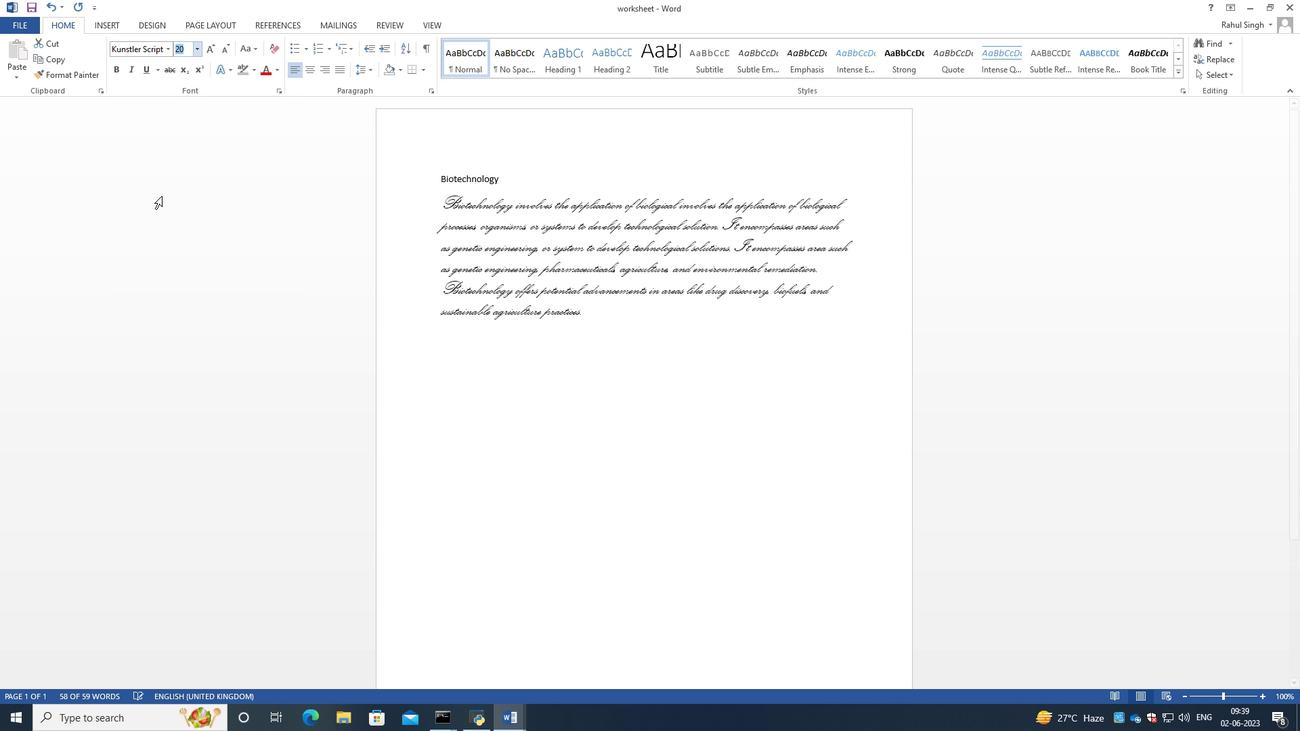 
Action: Mouse moved to (477, 417)
Screenshot: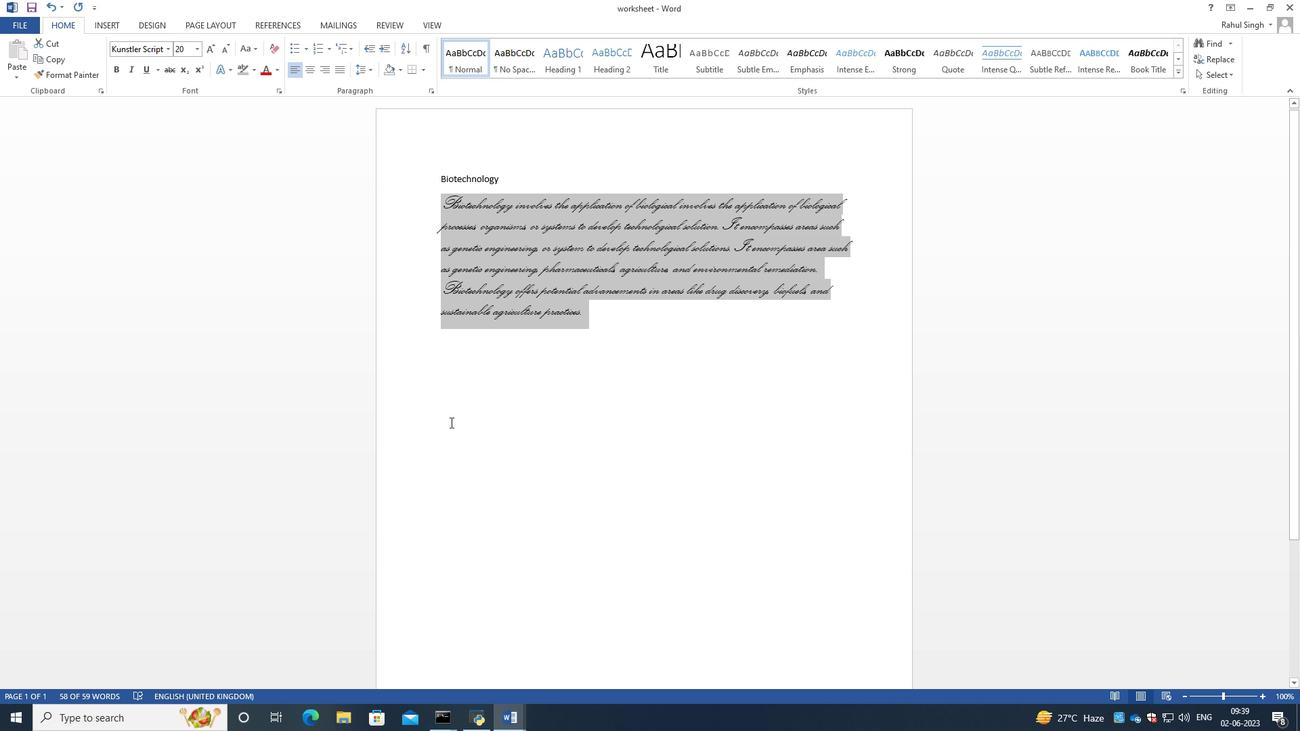 
Action: Mouse pressed left at (477, 417)
Screenshot: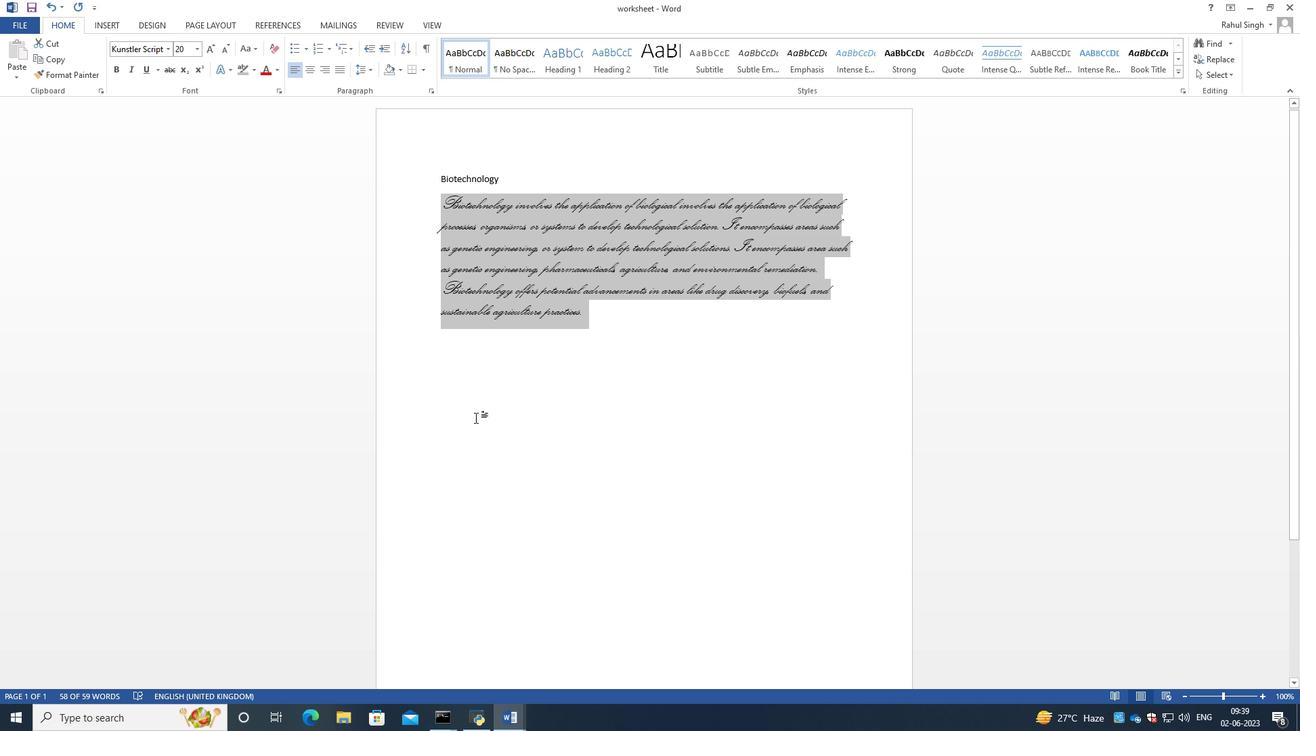 
Action: Mouse moved to (513, 174)
Screenshot: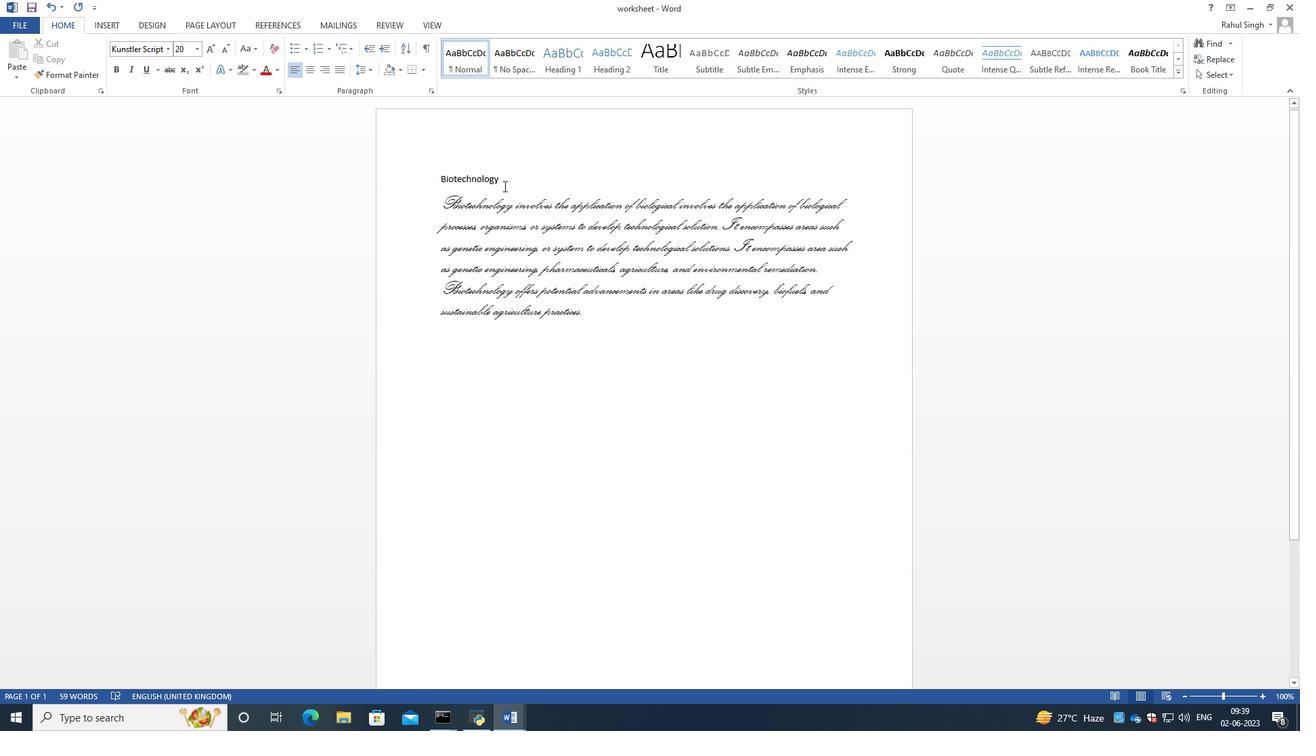 
Action: Mouse pressed left at (513, 174)
Screenshot: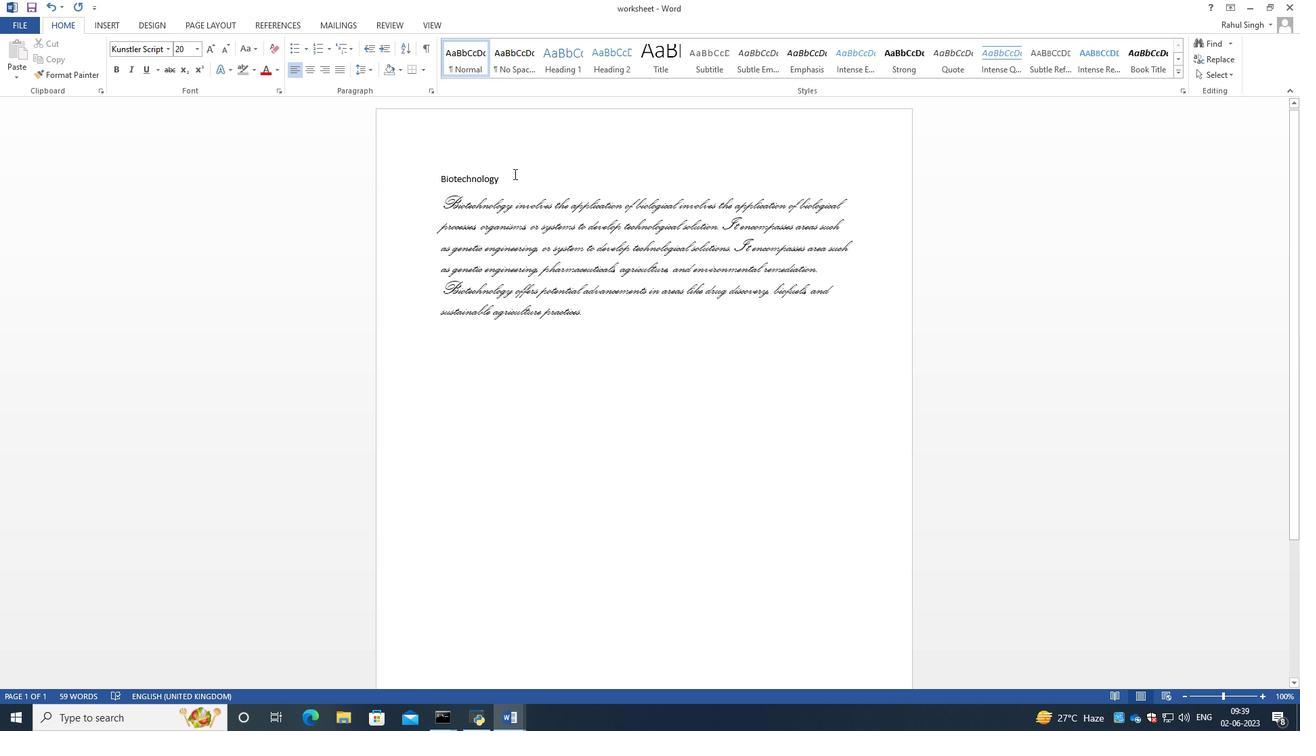 
Action: Mouse moved to (195, 52)
Screenshot: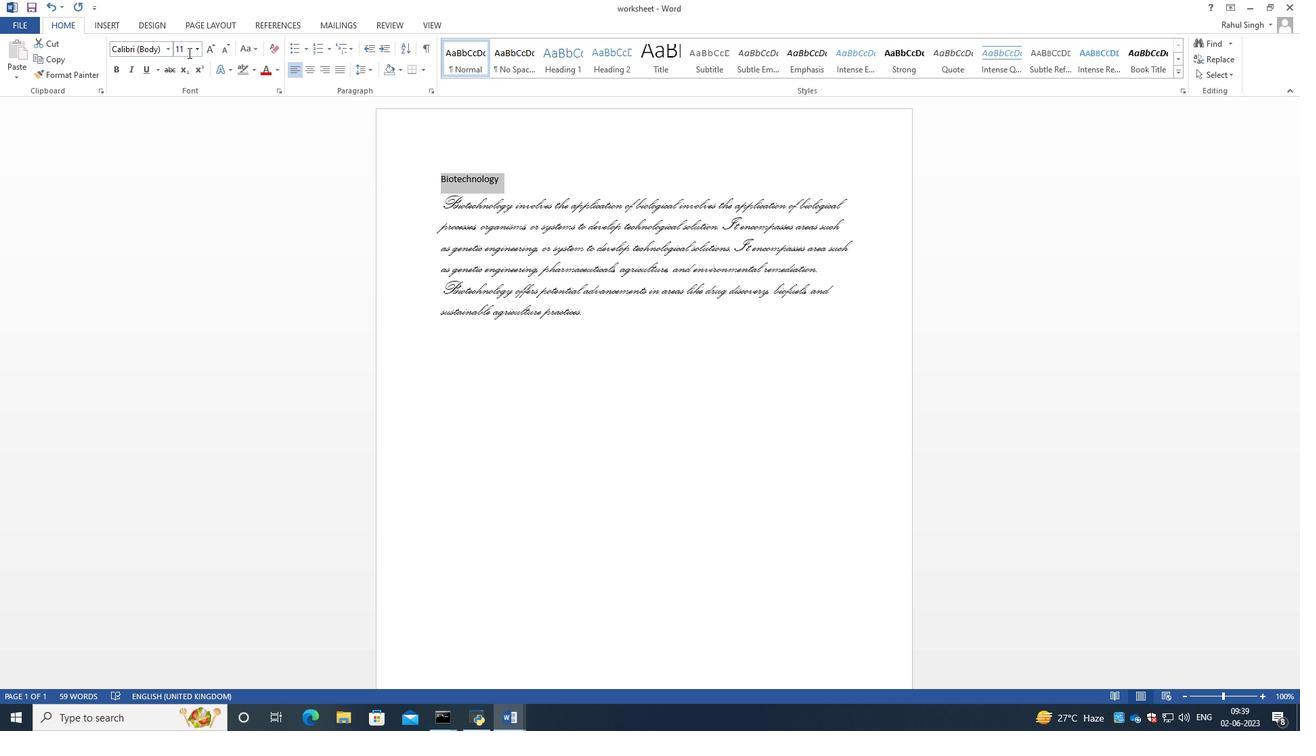 
Action: Mouse pressed left at (195, 52)
Screenshot: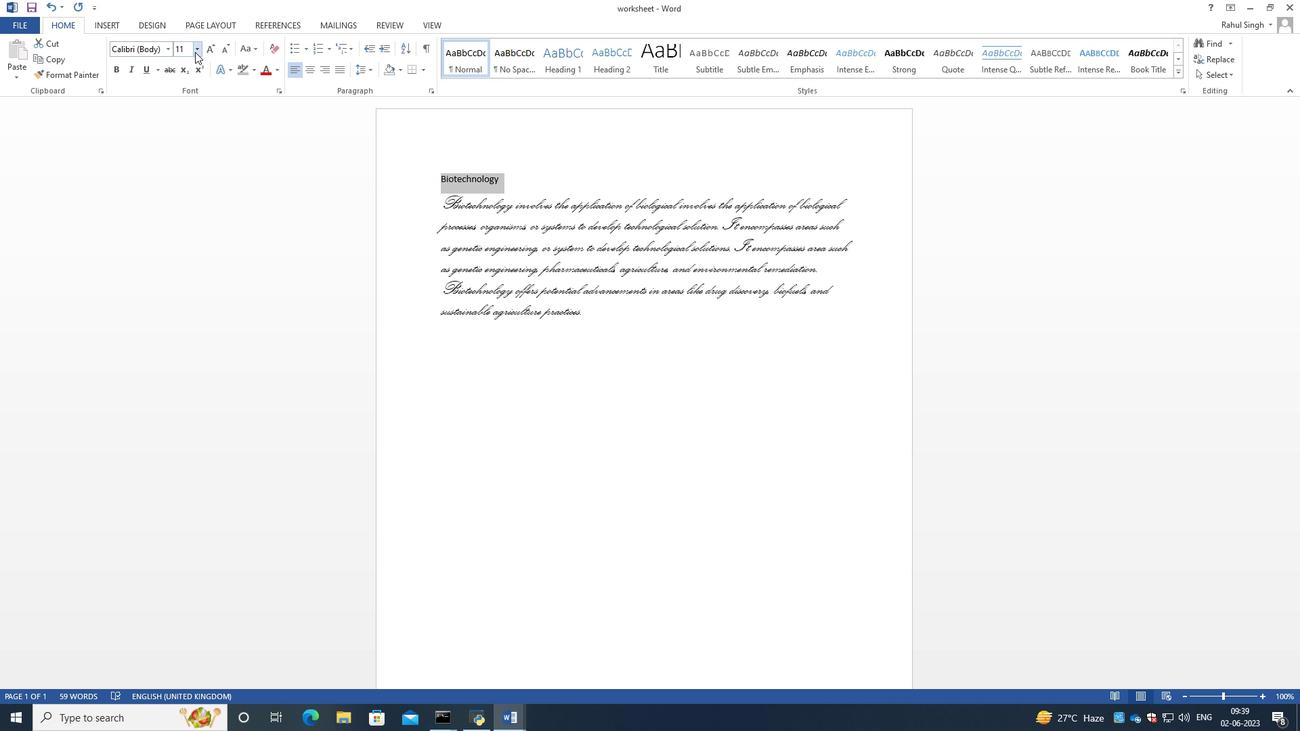 
Action: Mouse moved to (186, 142)
Screenshot: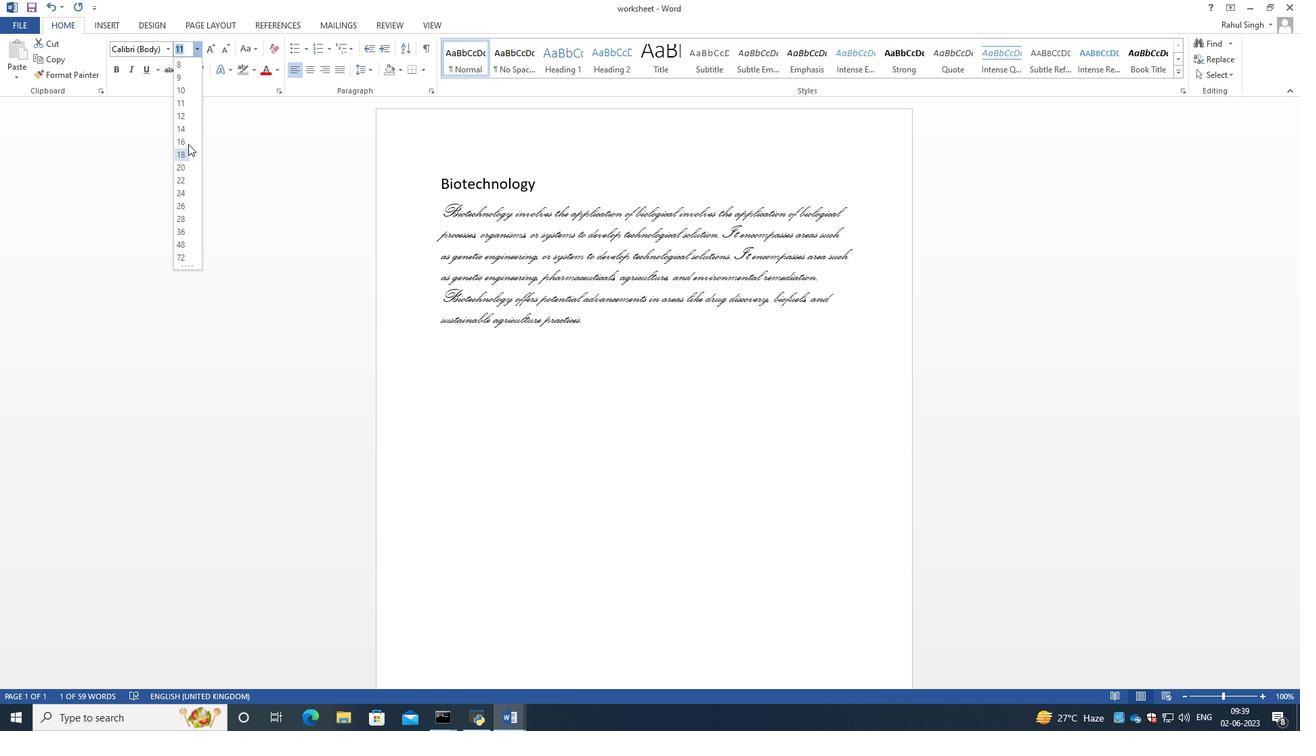 
Action: Mouse pressed left at (186, 142)
Screenshot: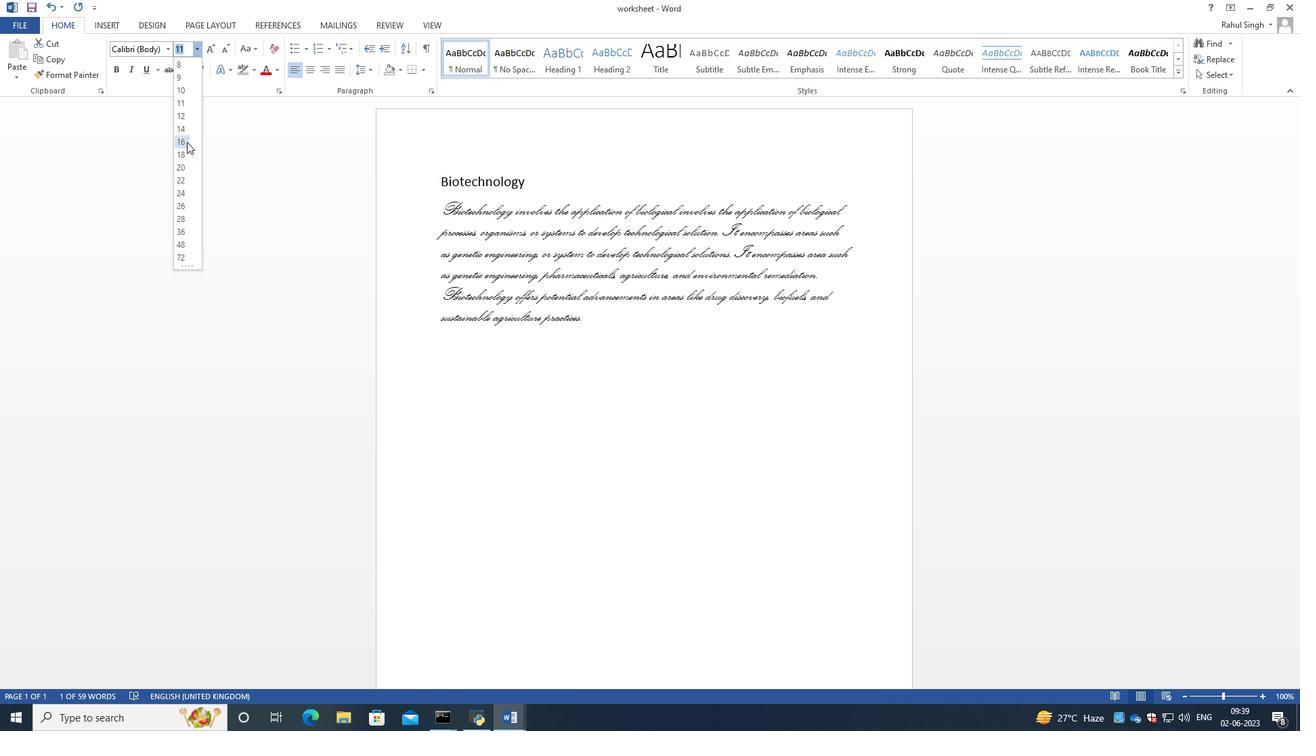 
Action: Mouse moved to (312, 69)
Screenshot: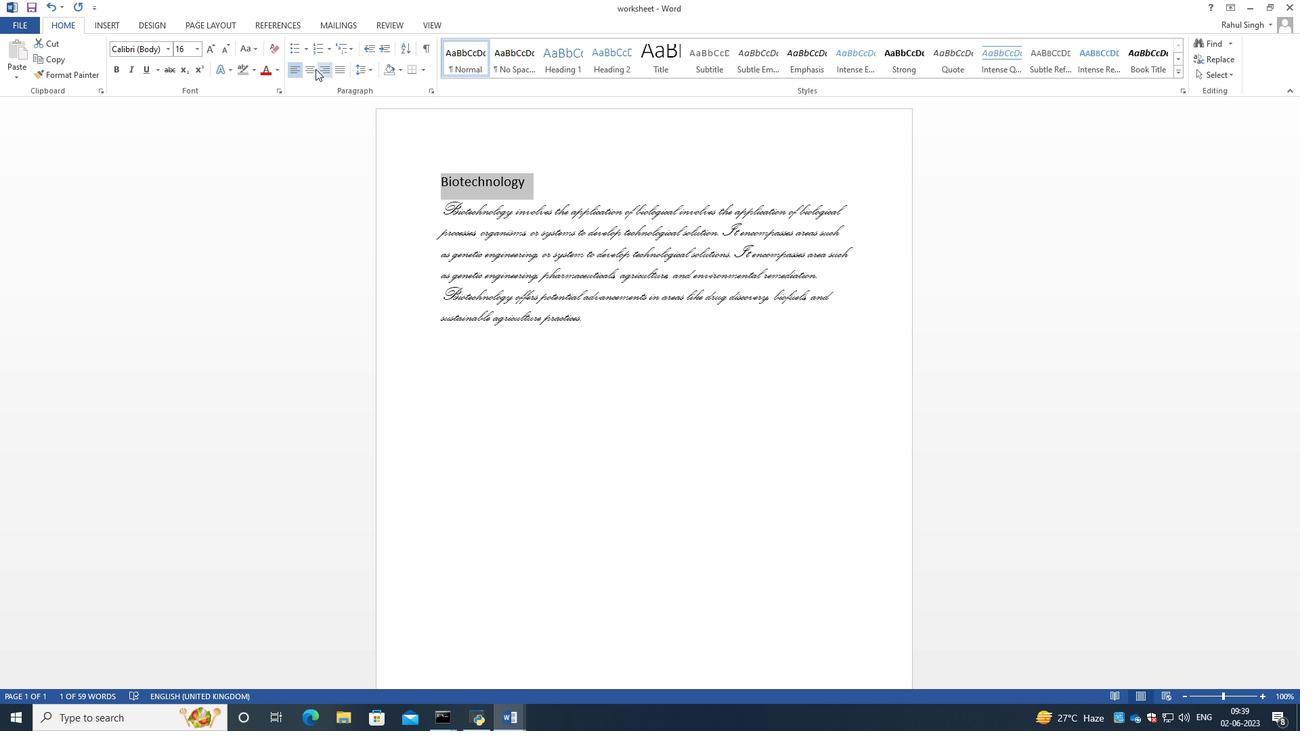
Action: Mouse pressed left at (312, 69)
Screenshot: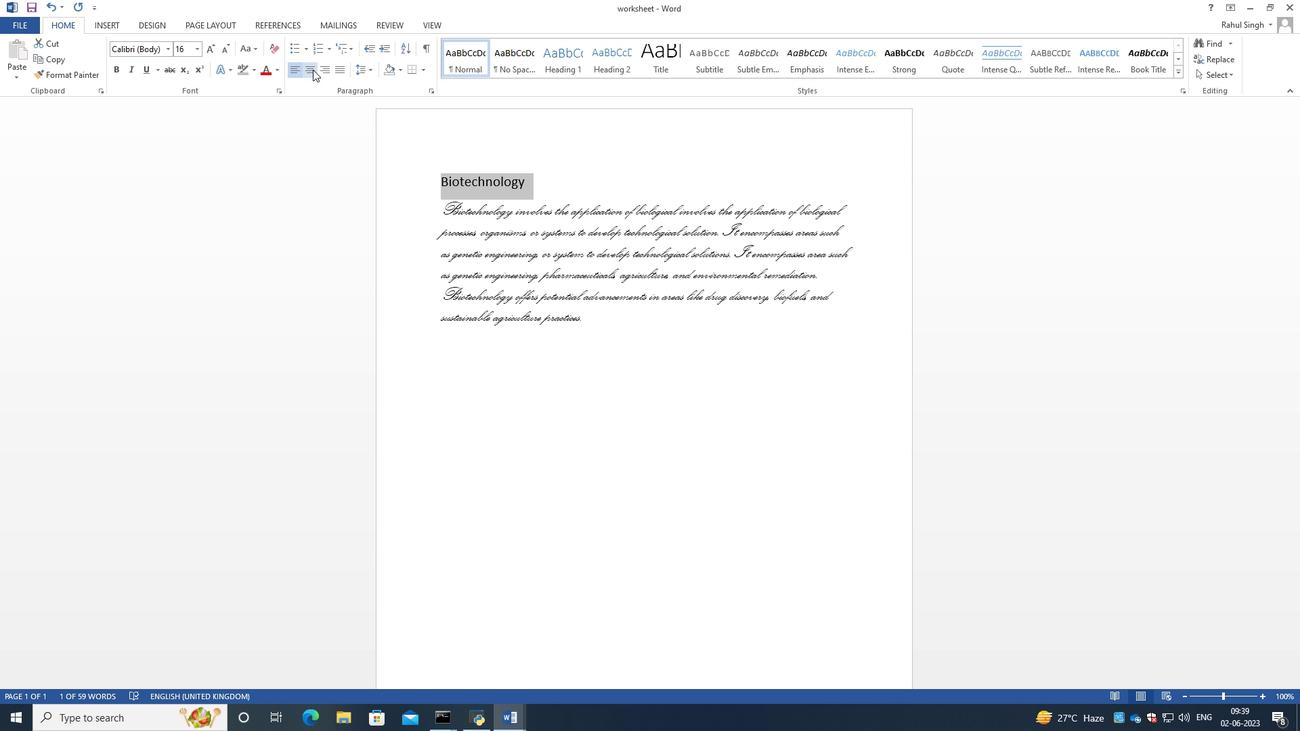 
Action: Mouse moved to (512, 351)
Screenshot: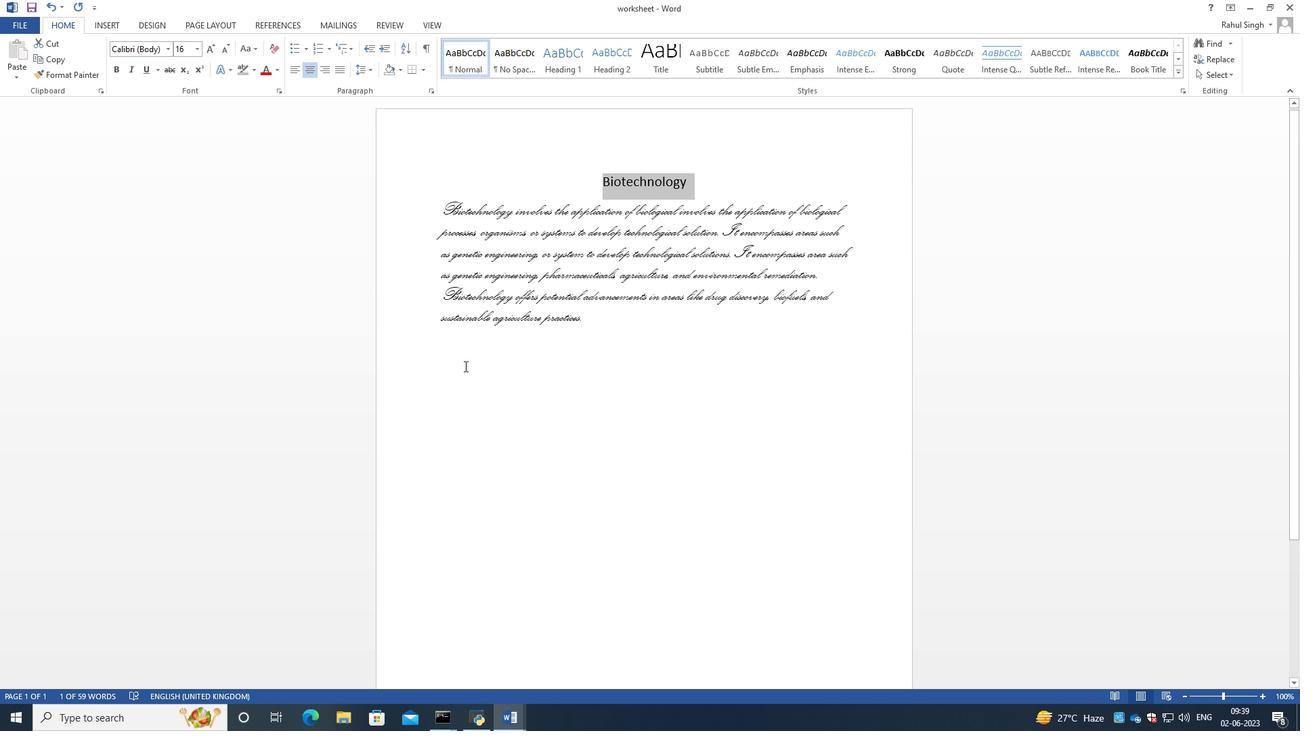 
Action: Mouse pressed left at (512, 351)
Screenshot: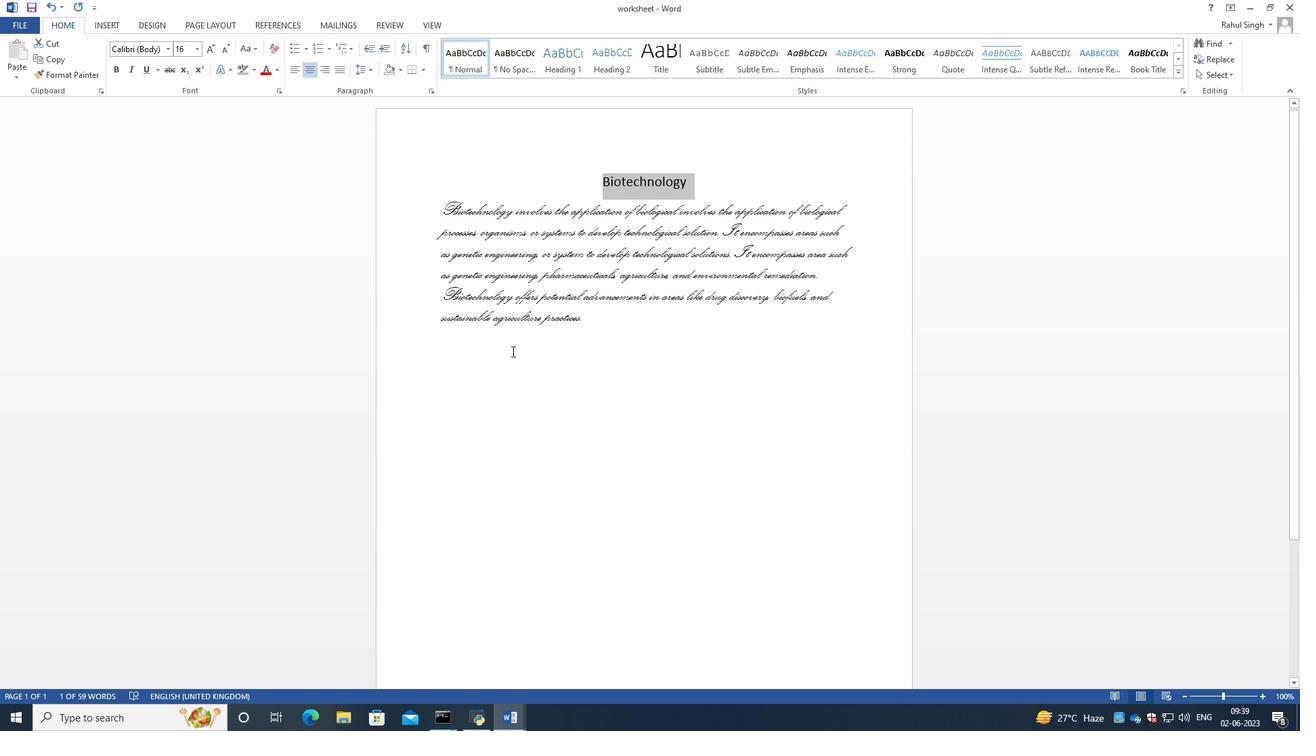 
Action: Mouse moved to (602, 309)
Screenshot: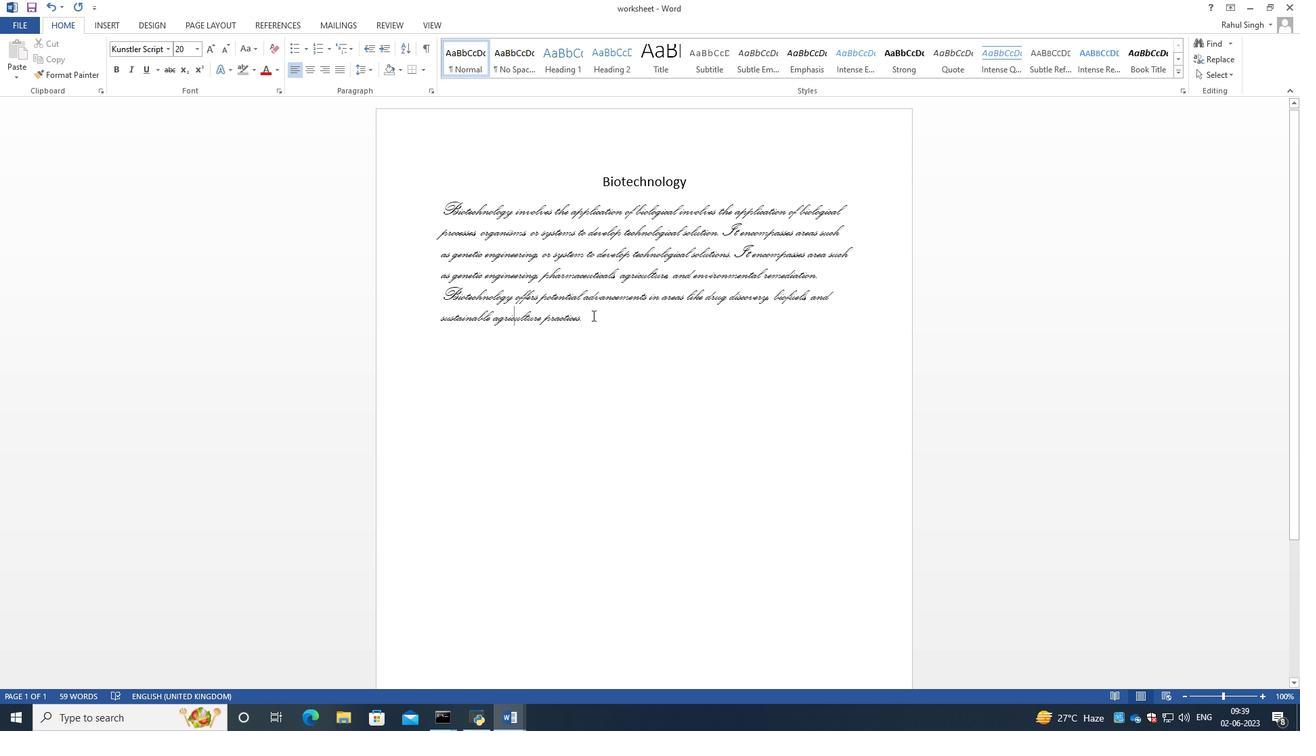 
Action: Mouse pressed left at (602, 309)
Screenshot: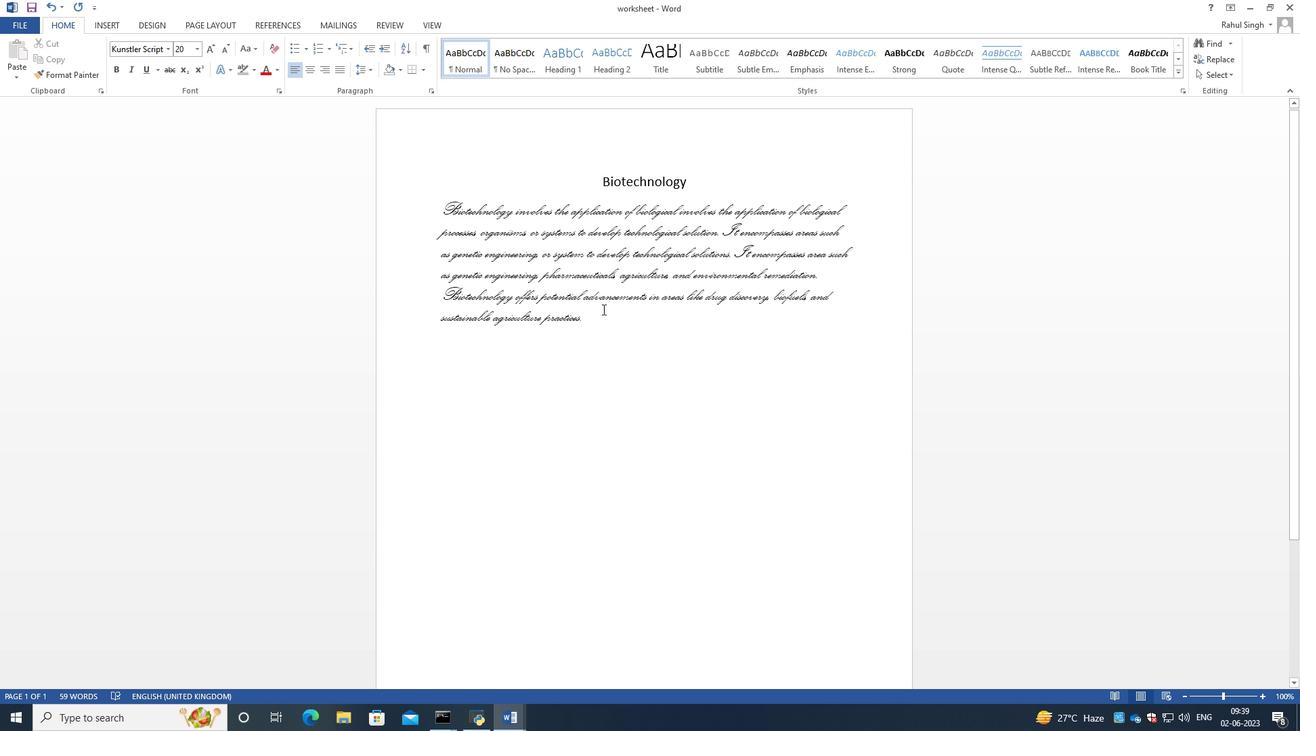 
Action: Mouse moved to (541, 384)
Screenshot: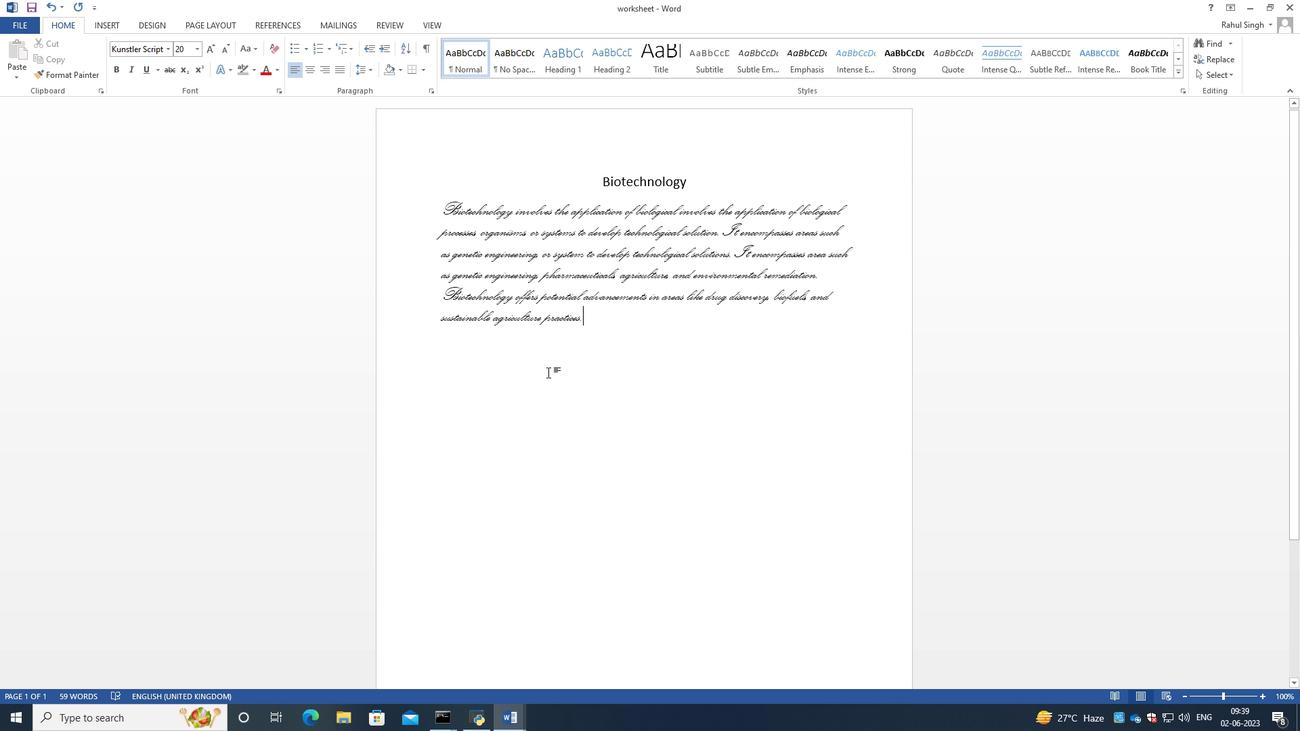 
